 Task: Create a rule when custom fields attachments is set to a date more than 1  days ago by anyone except me.
Action: Mouse moved to (713, 210)
Screenshot: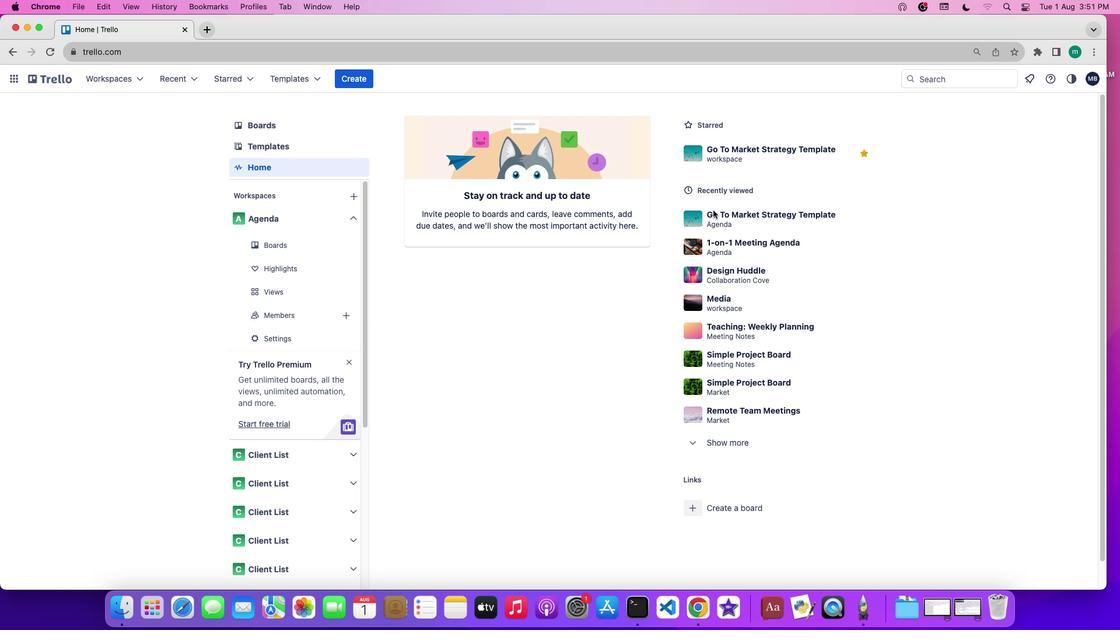 
Action: Mouse pressed left at (713, 210)
Screenshot: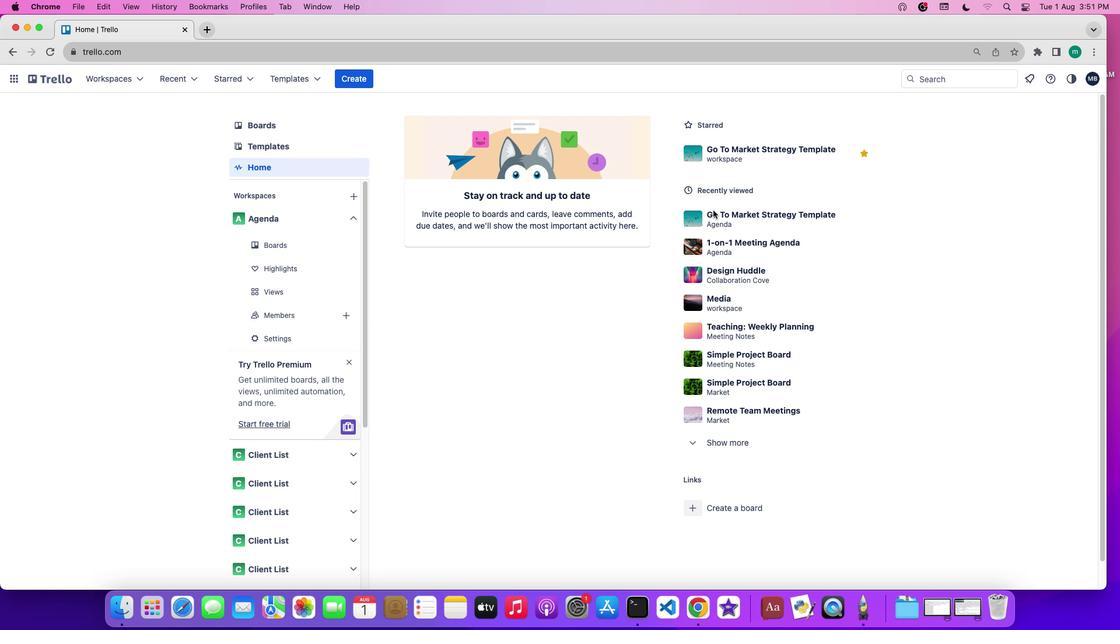 
Action: Mouse pressed left at (713, 210)
Screenshot: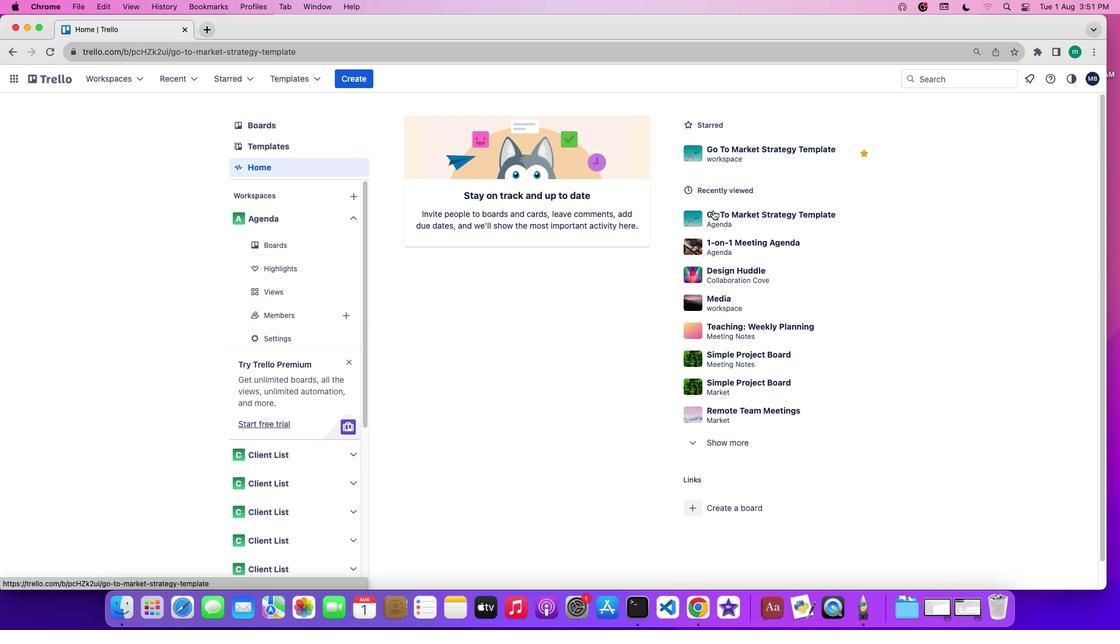 
Action: Mouse moved to (1021, 254)
Screenshot: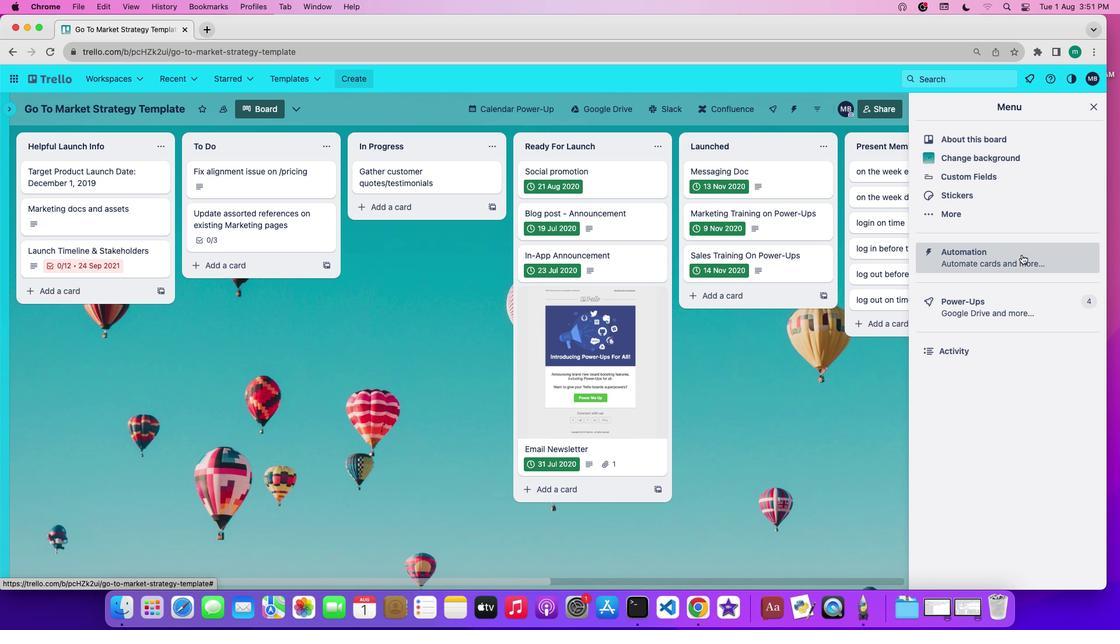 
Action: Mouse pressed left at (1021, 254)
Screenshot: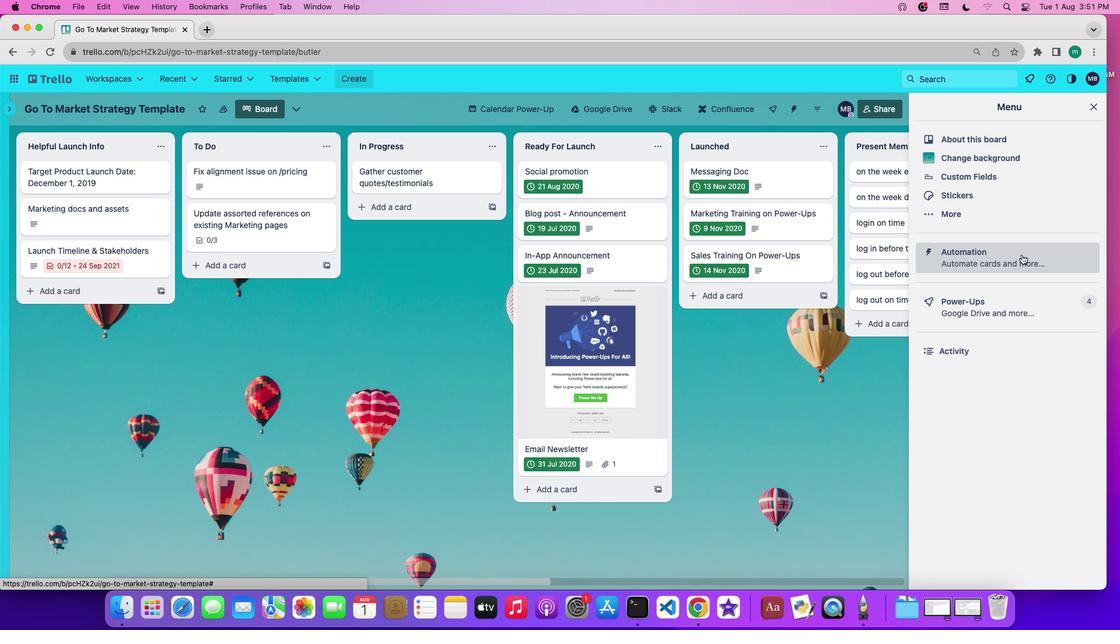 
Action: Mouse moved to (73, 212)
Screenshot: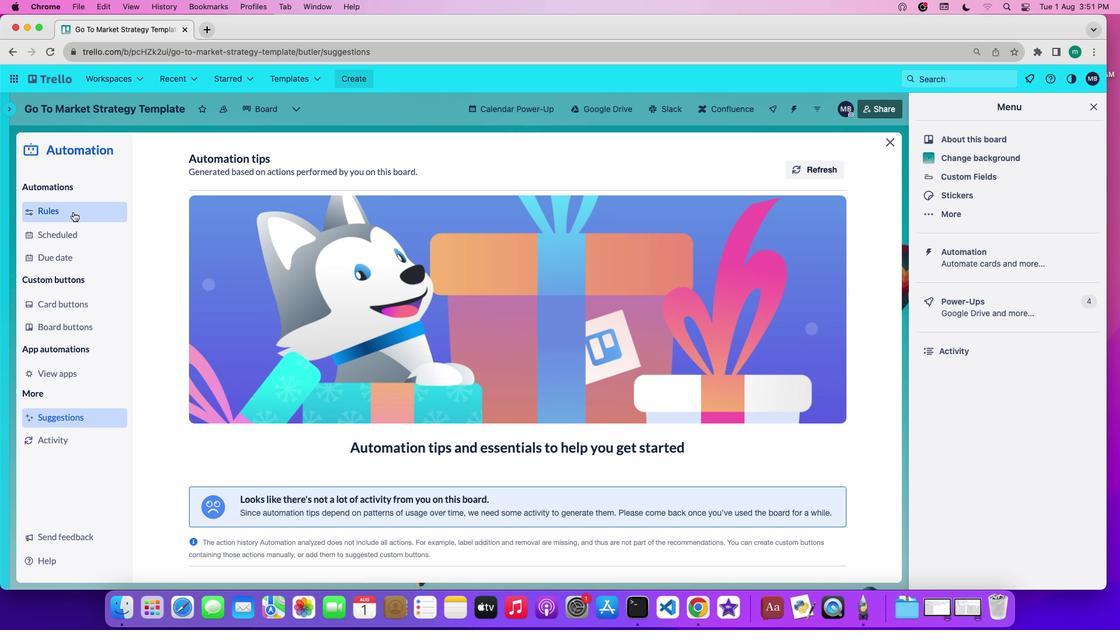 
Action: Mouse pressed left at (73, 212)
Screenshot: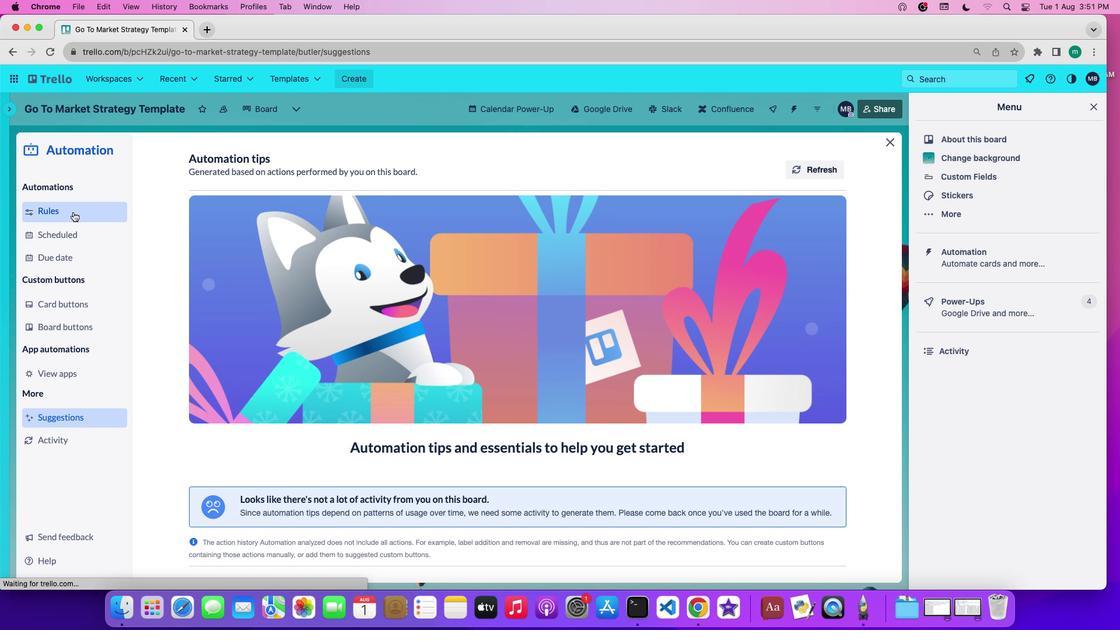 
Action: Mouse moved to (263, 417)
Screenshot: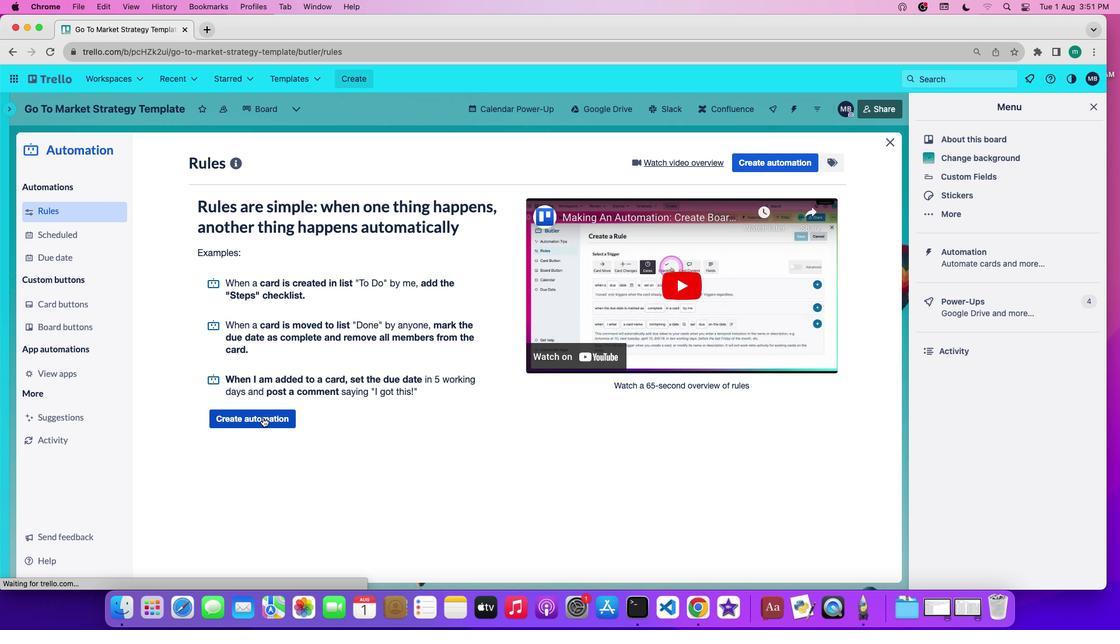 
Action: Mouse pressed left at (263, 417)
Screenshot: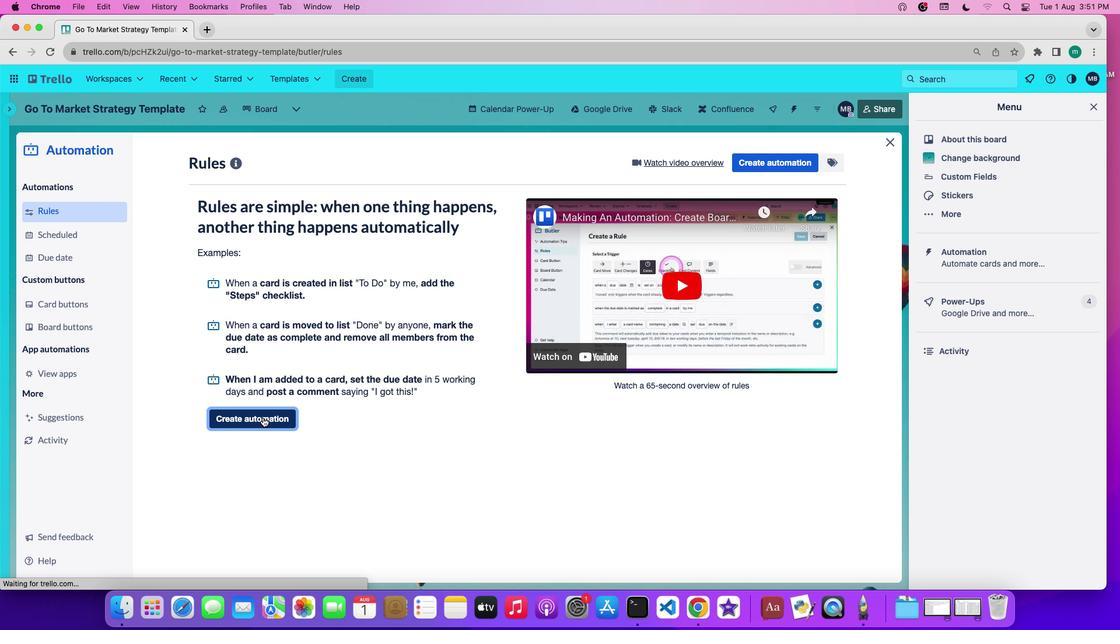 
Action: Mouse moved to (509, 277)
Screenshot: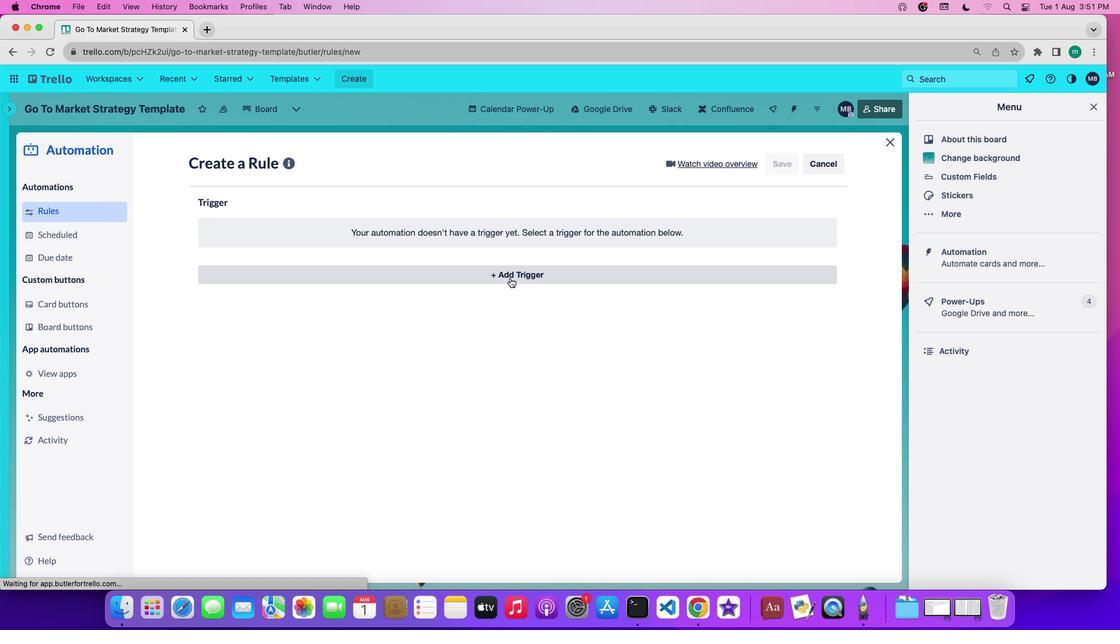 
Action: Mouse pressed left at (509, 277)
Screenshot: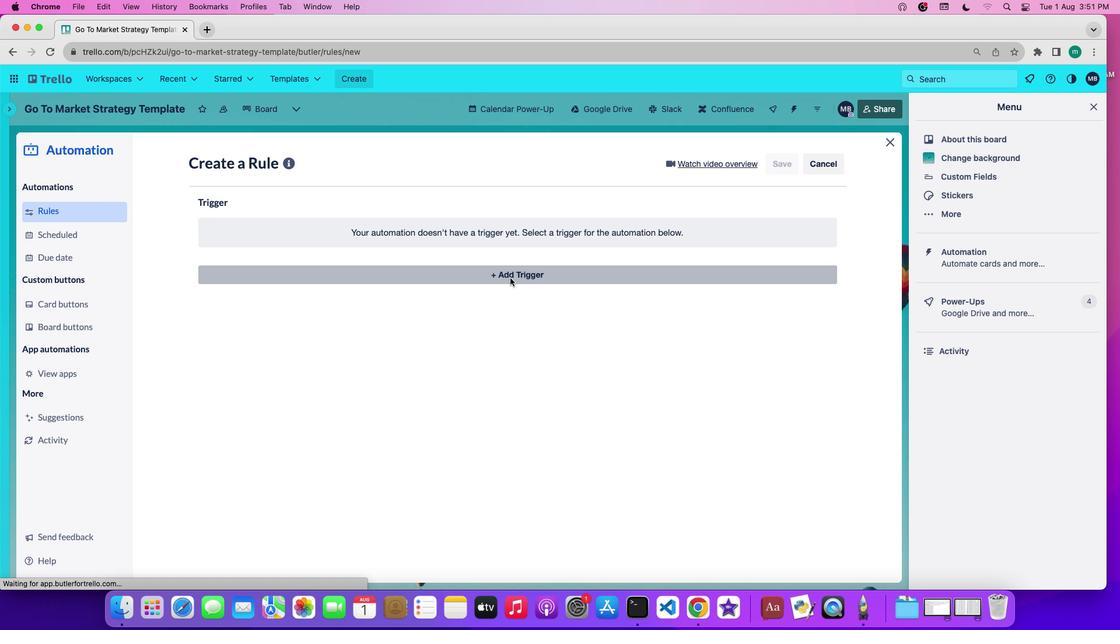 
Action: Mouse moved to (484, 314)
Screenshot: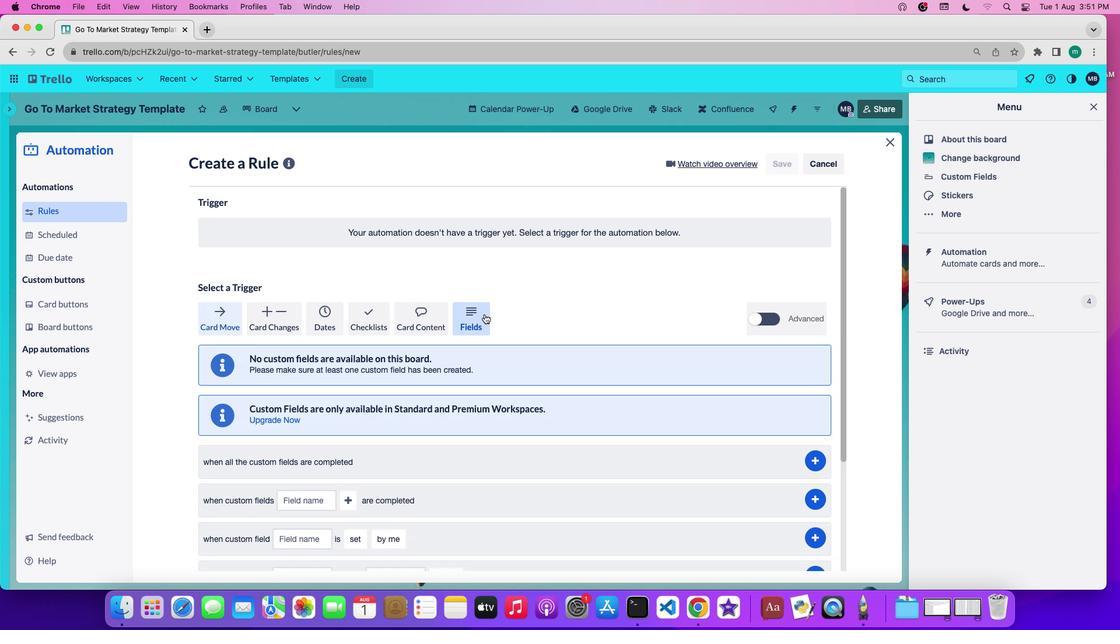 
Action: Mouse pressed left at (484, 314)
Screenshot: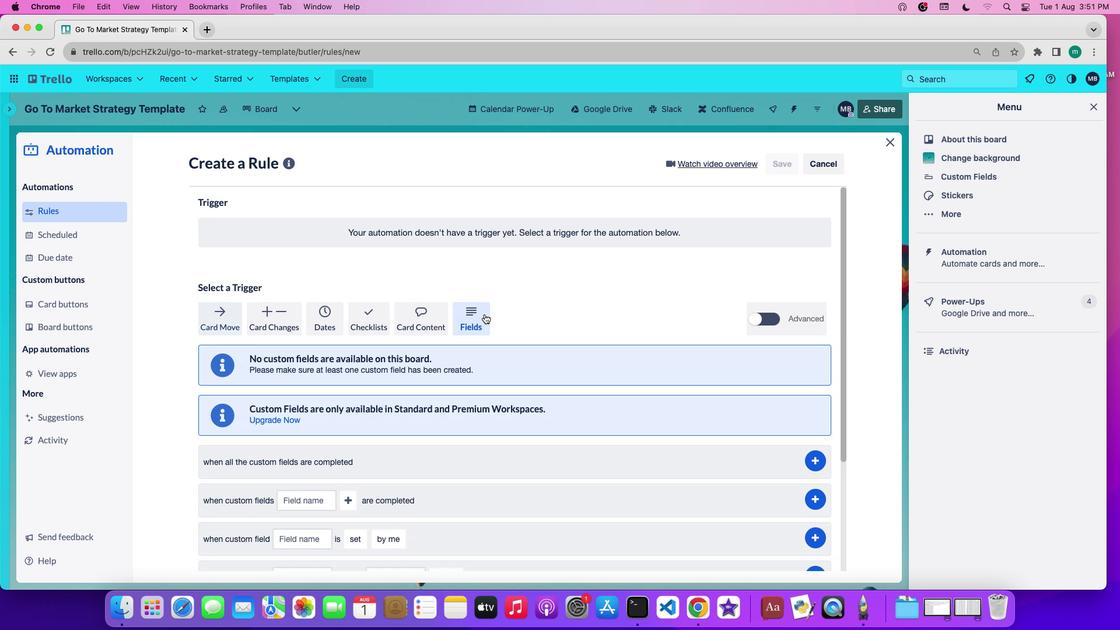 
Action: Mouse moved to (515, 392)
Screenshot: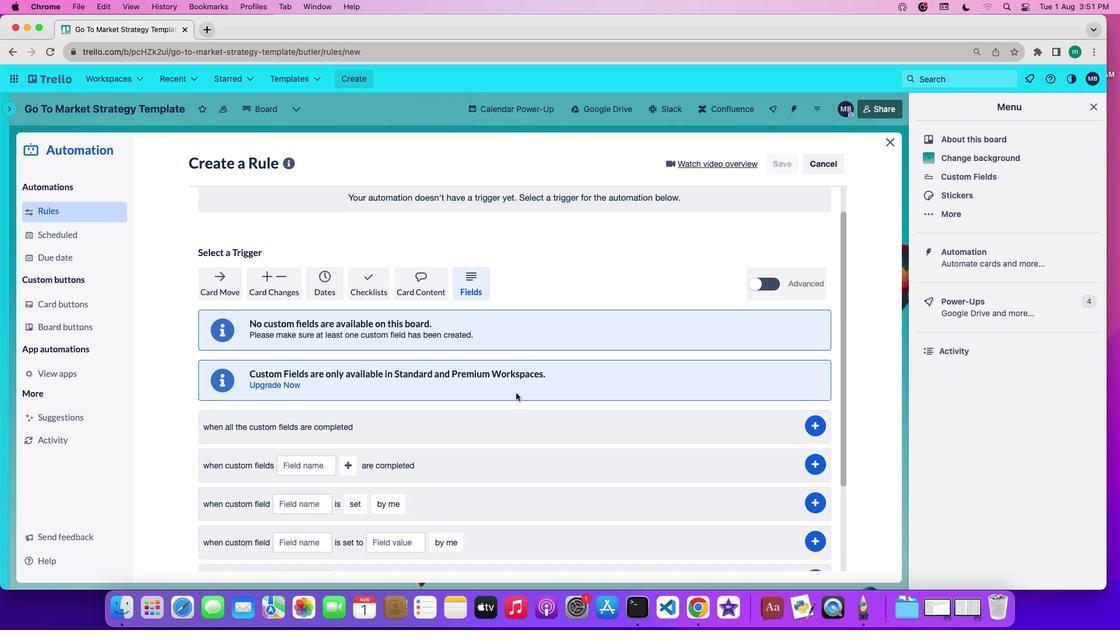 
Action: Mouse scrolled (515, 392) with delta (0, 0)
Screenshot: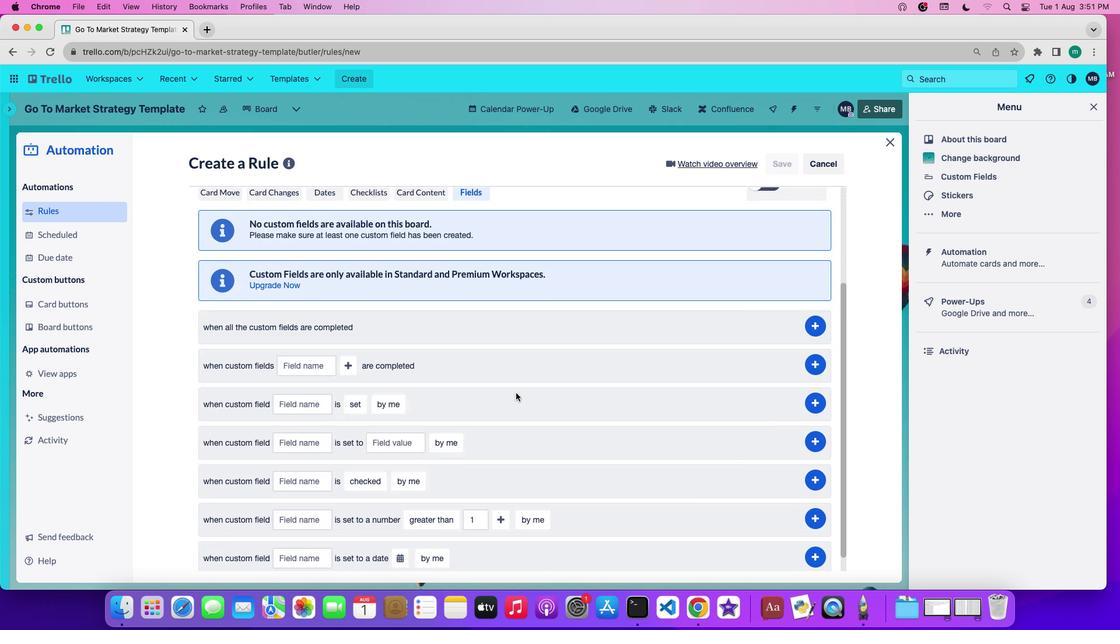 
Action: Mouse scrolled (515, 392) with delta (0, 0)
Screenshot: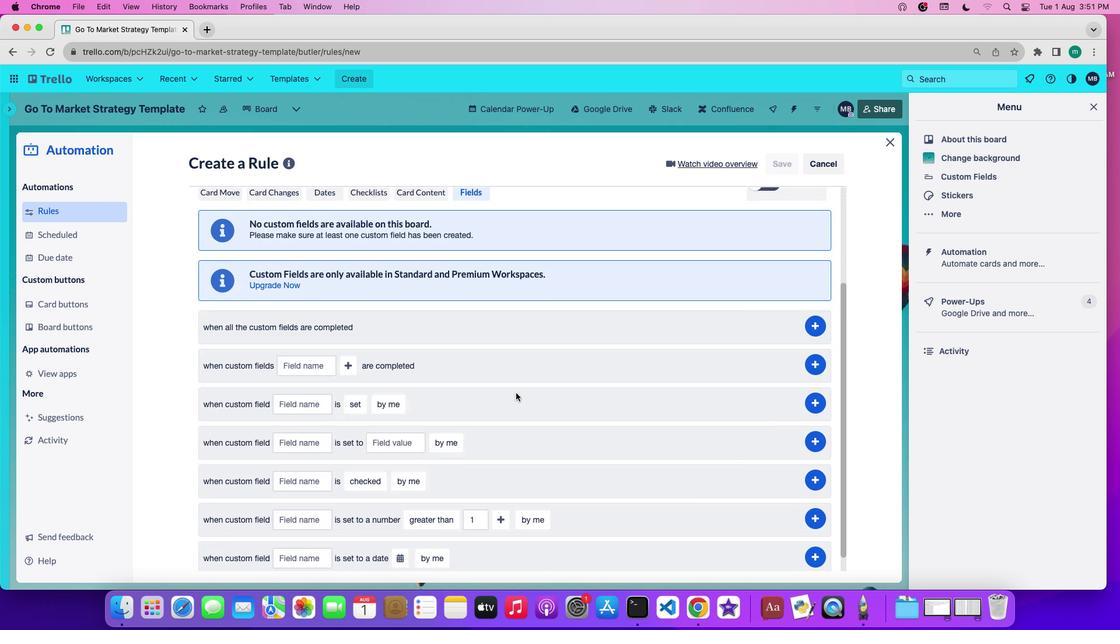 
Action: Mouse scrolled (515, 392) with delta (0, -1)
Screenshot: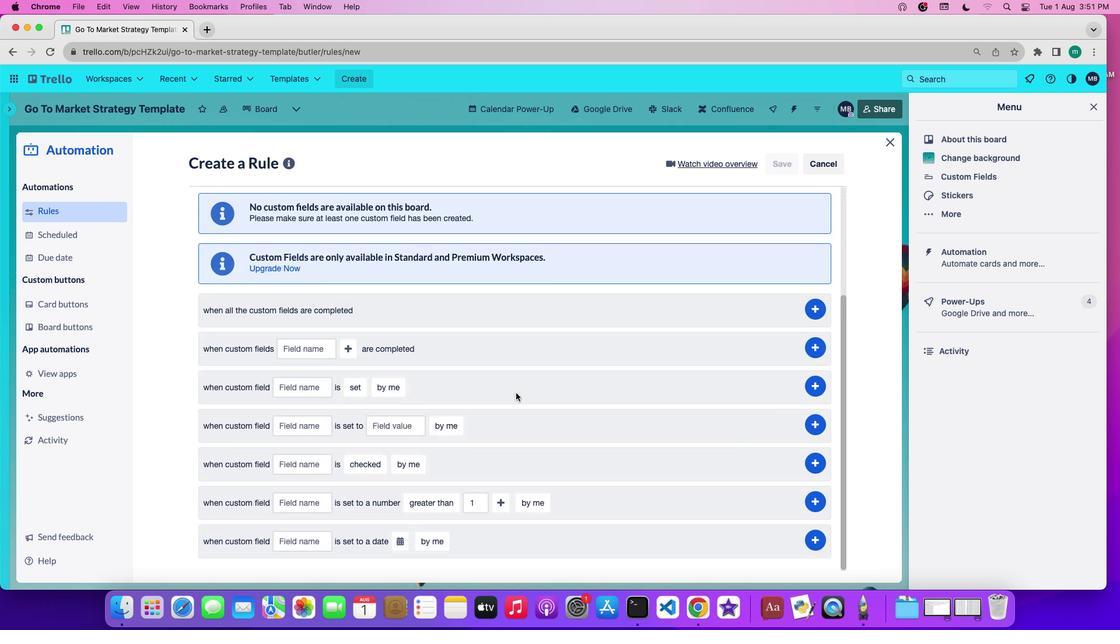
Action: Mouse scrolled (515, 392) with delta (0, -2)
Screenshot: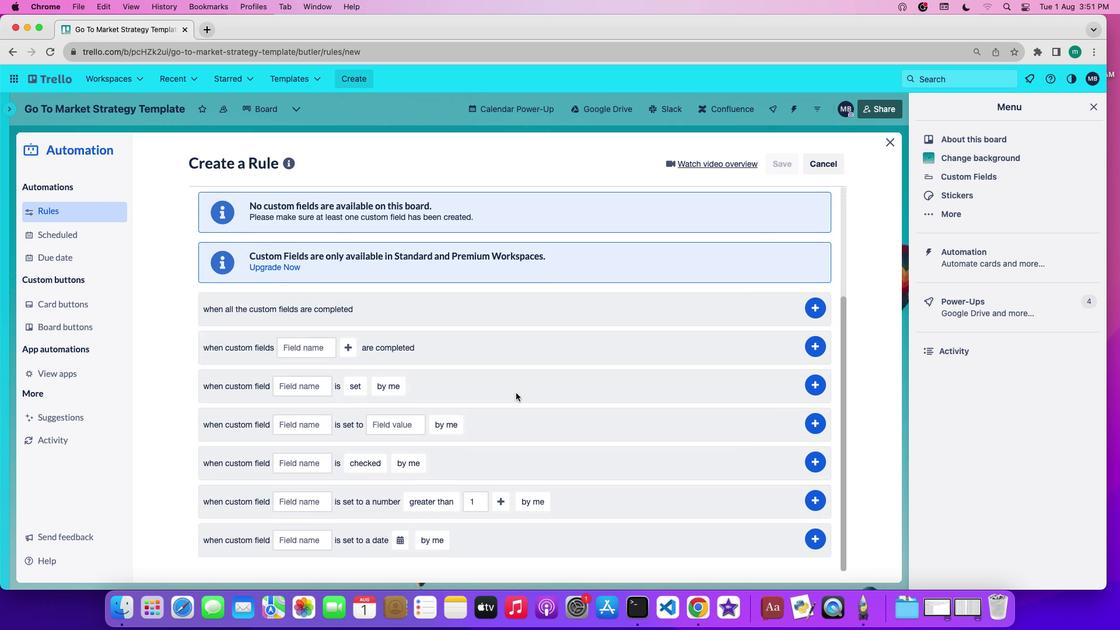 
Action: Mouse scrolled (515, 392) with delta (0, 0)
Screenshot: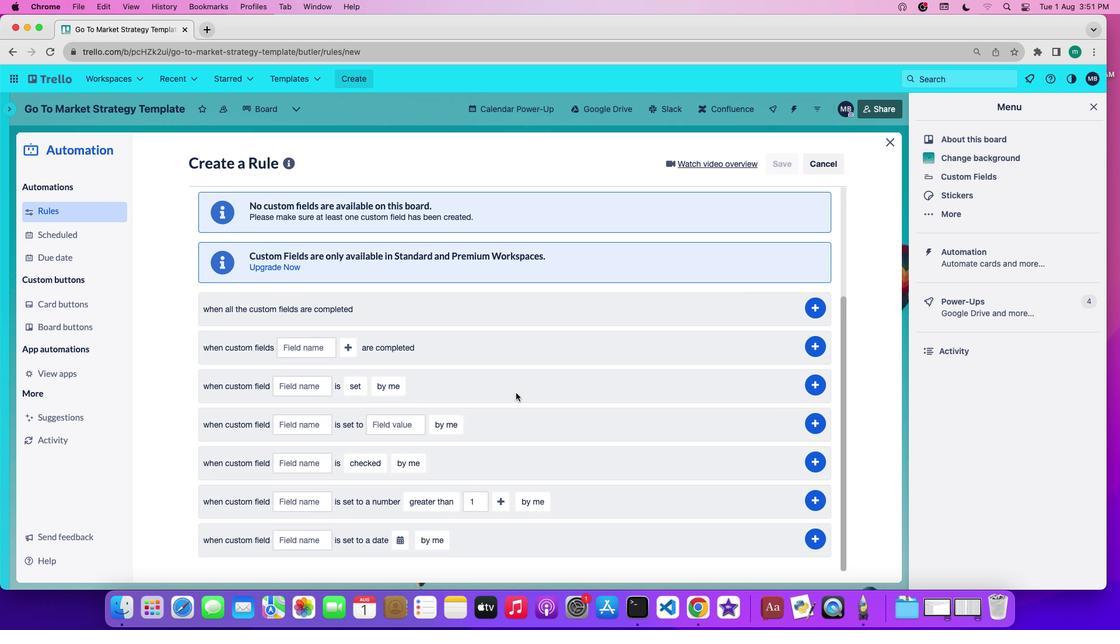 
Action: Mouse scrolled (515, 392) with delta (0, 0)
Screenshot: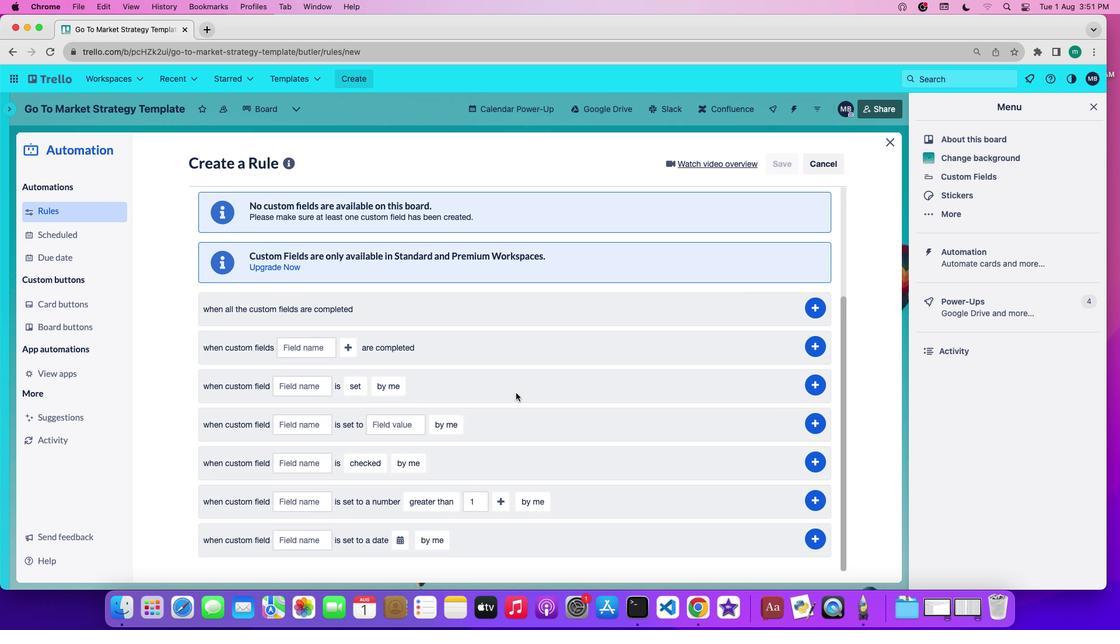 
Action: Mouse scrolled (515, 392) with delta (0, -1)
Screenshot: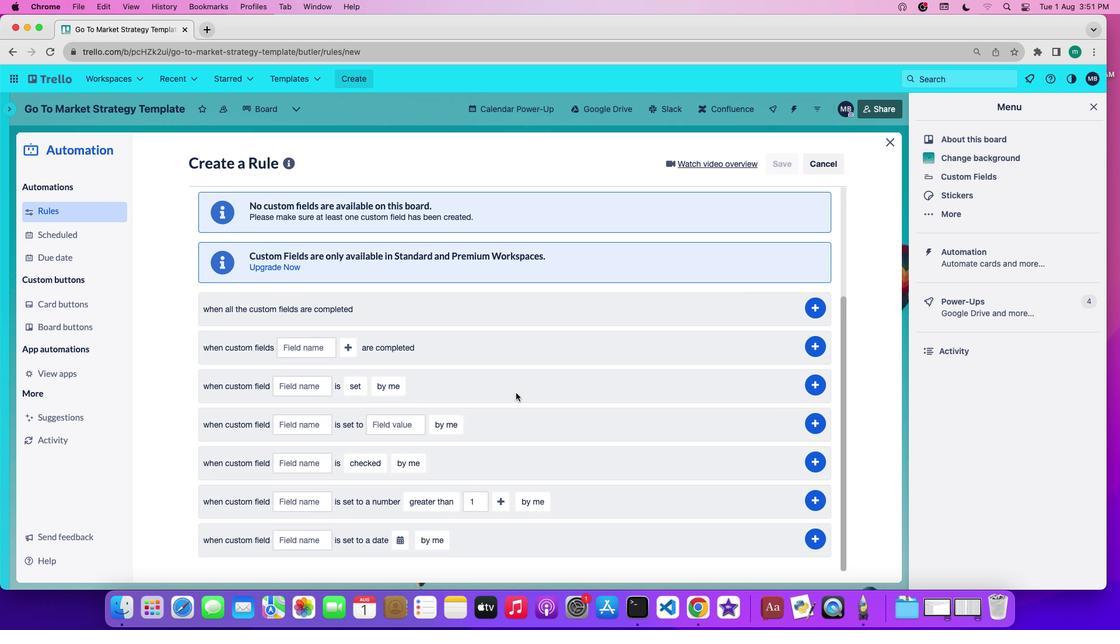 
Action: Mouse scrolled (515, 392) with delta (0, -2)
Screenshot: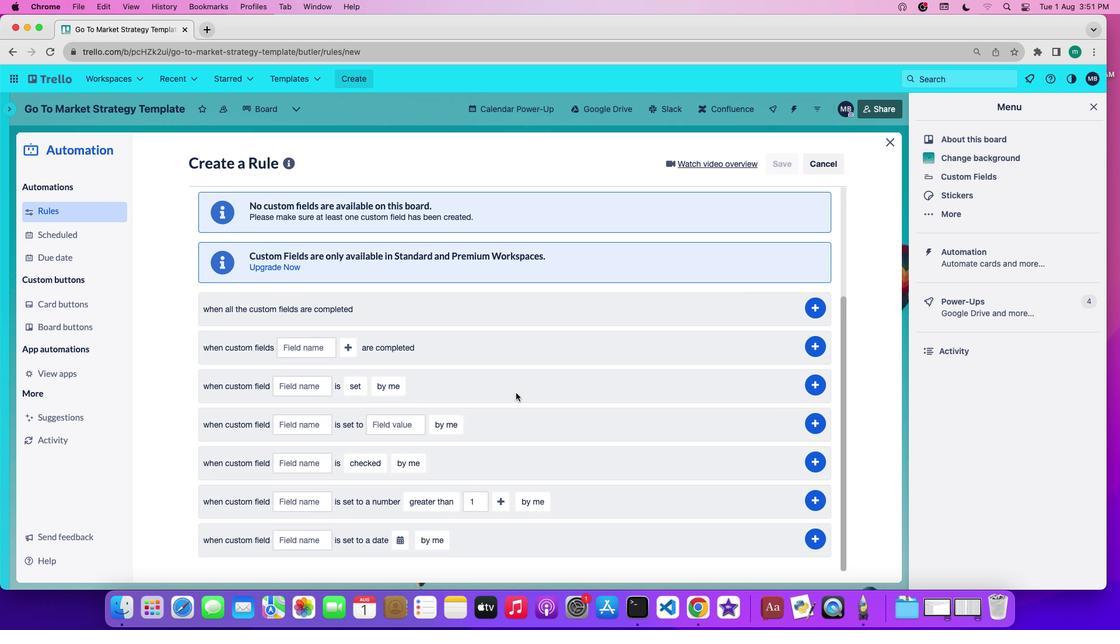 
Action: Mouse scrolled (515, 392) with delta (0, 0)
Screenshot: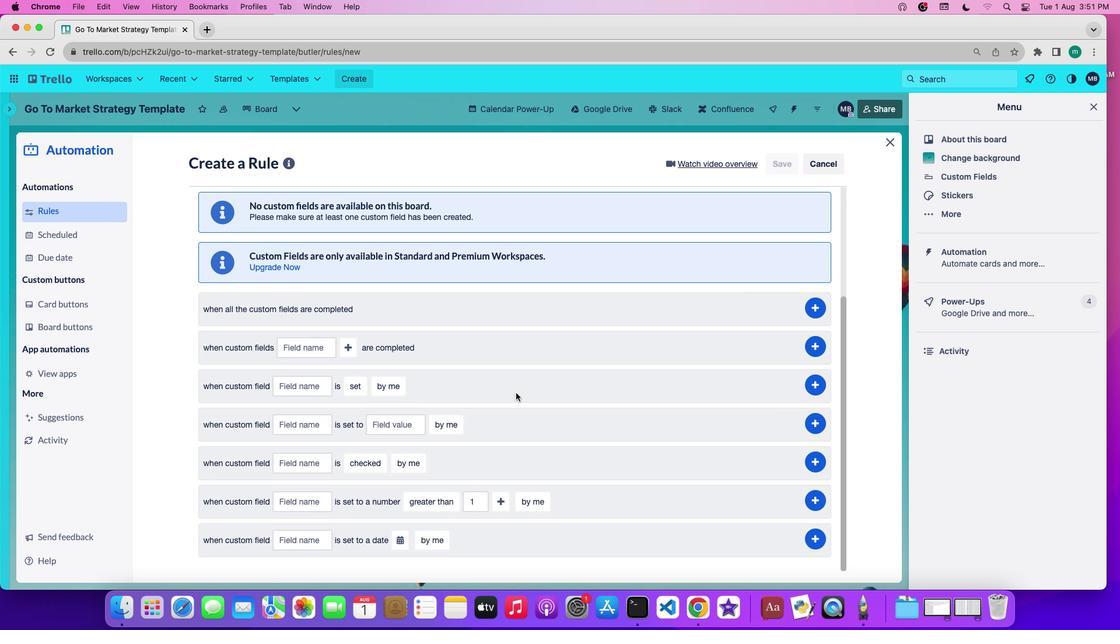 
Action: Mouse scrolled (515, 392) with delta (0, 0)
Screenshot: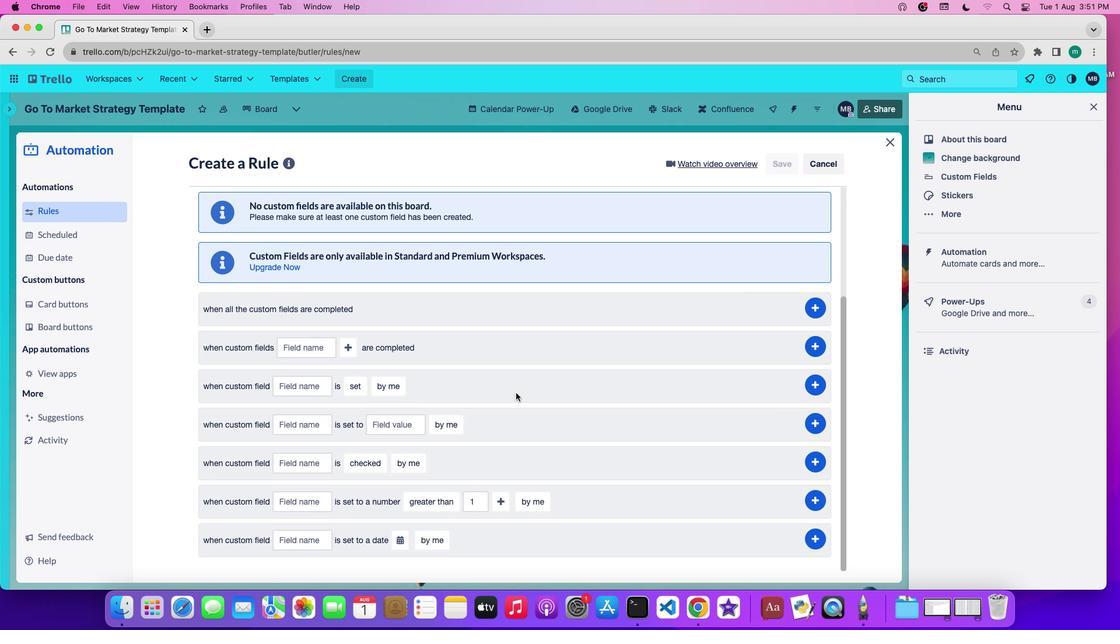 
Action: Mouse scrolled (515, 392) with delta (0, -1)
Screenshot: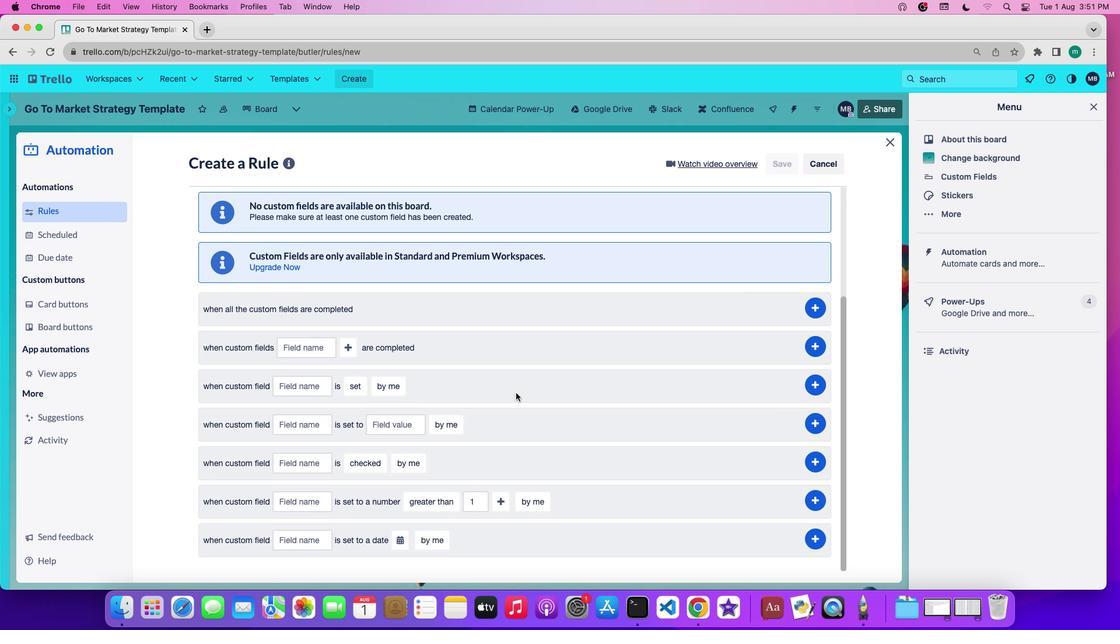 
Action: Mouse scrolled (515, 392) with delta (0, -2)
Screenshot: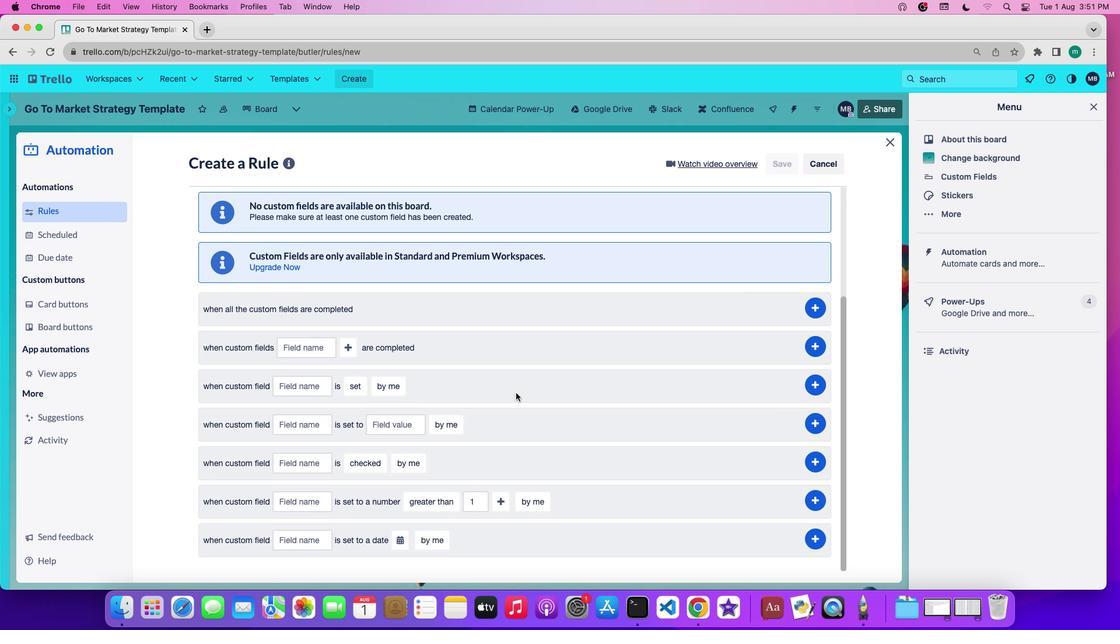 
Action: Mouse moved to (310, 534)
Screenshot: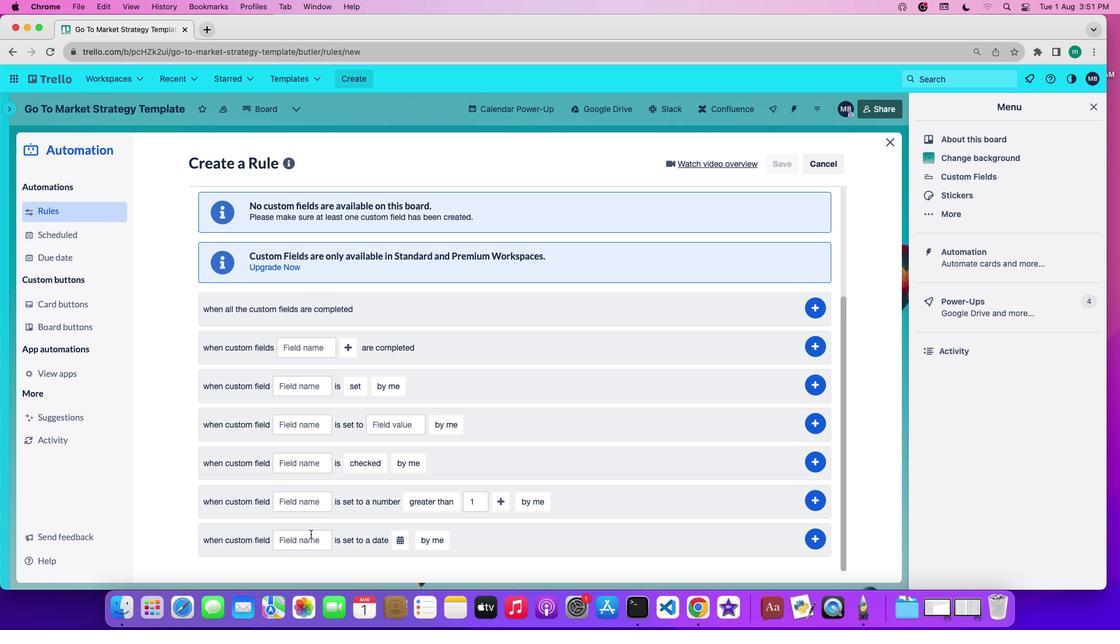 
Action: Mouse pressed left at (310, 534)
Screenshot: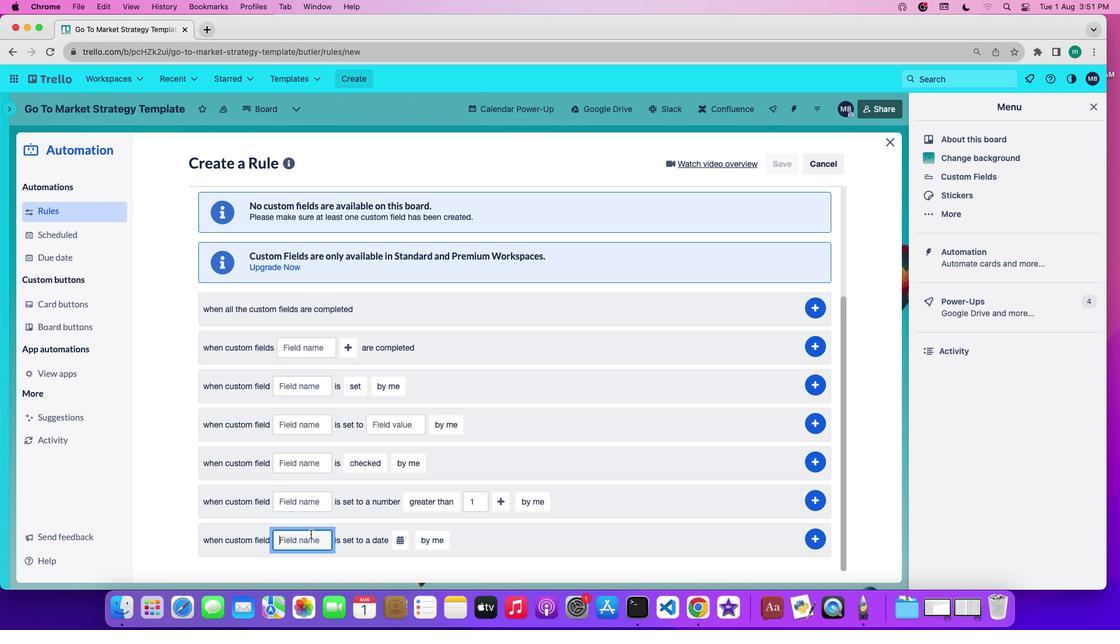 
Action: Mouse moved to (306, 548)
Screenshot: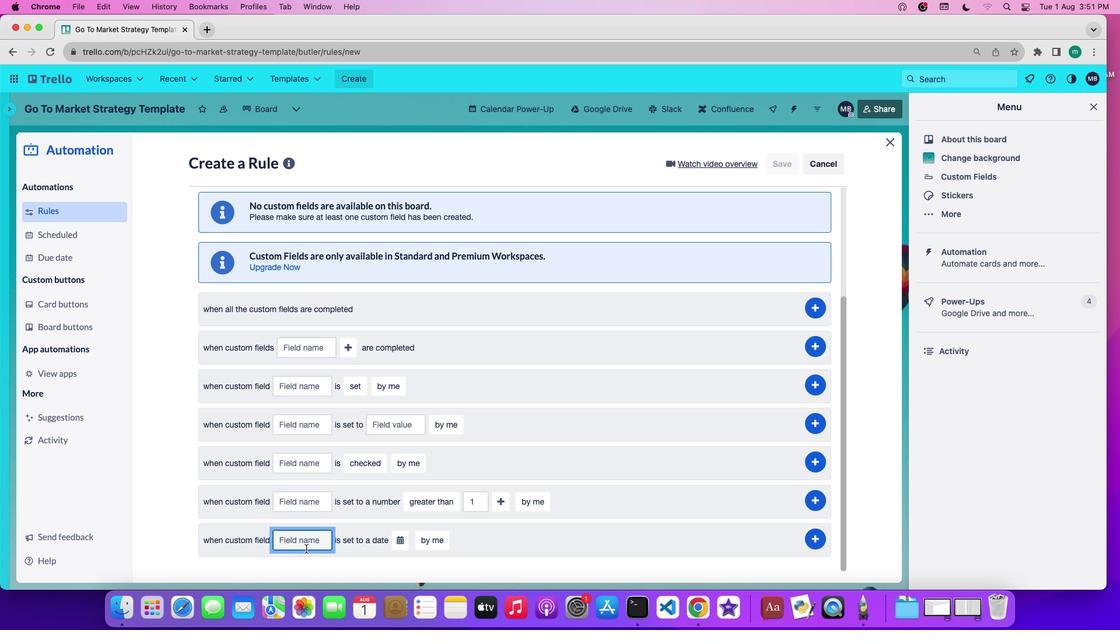 
Action: Key pressed 'a''t''t''a''c''h''m''e''n''t''s'
Screenshot: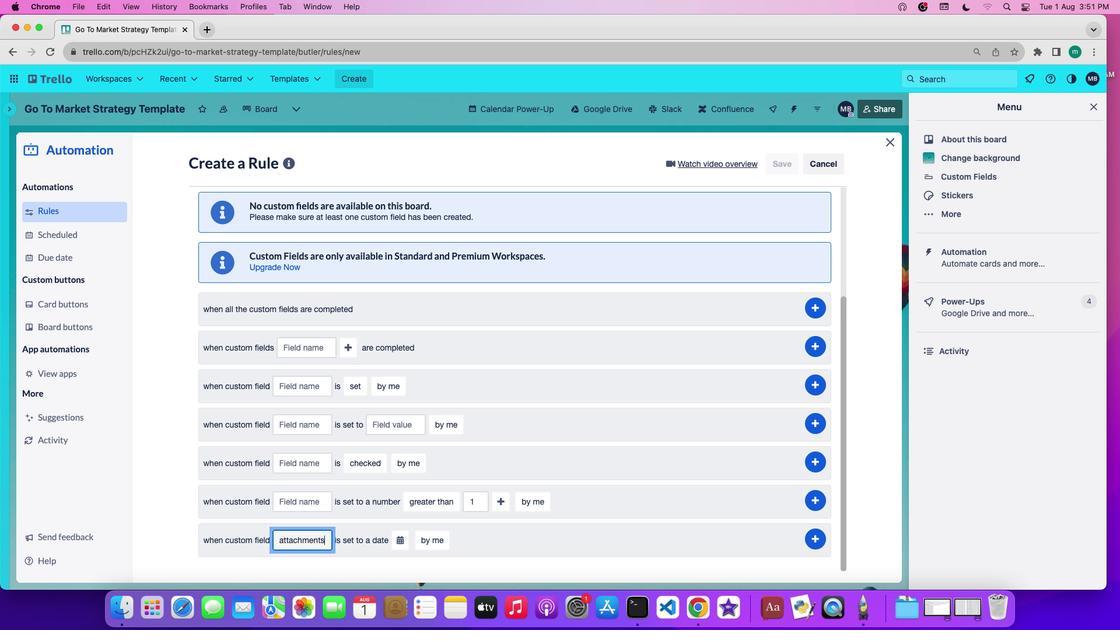 
Action: Mouse moved to (402, 540)
Screenshot: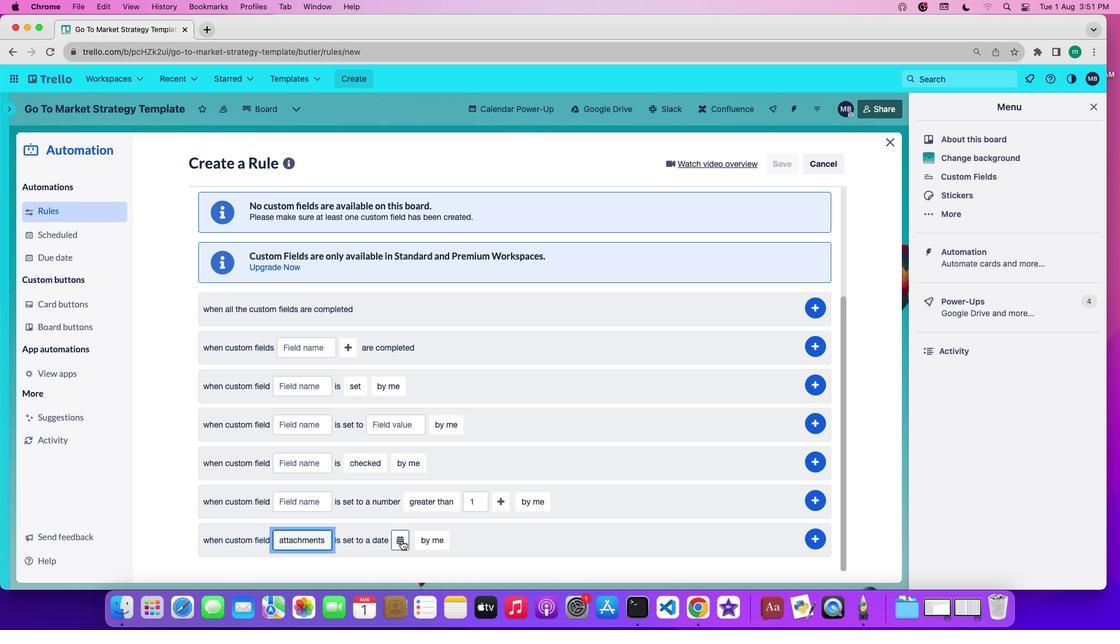 
Action: Mouse pressed left at (402, 540)
Screenshot: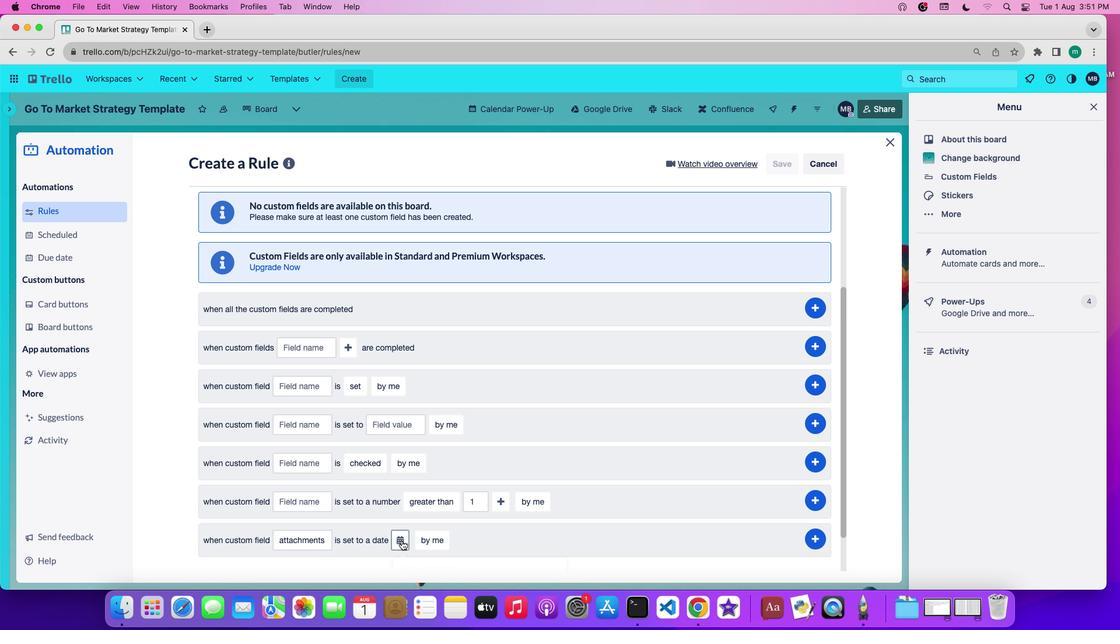 
Action: Mouse moved to (403, 540)
Screenshot: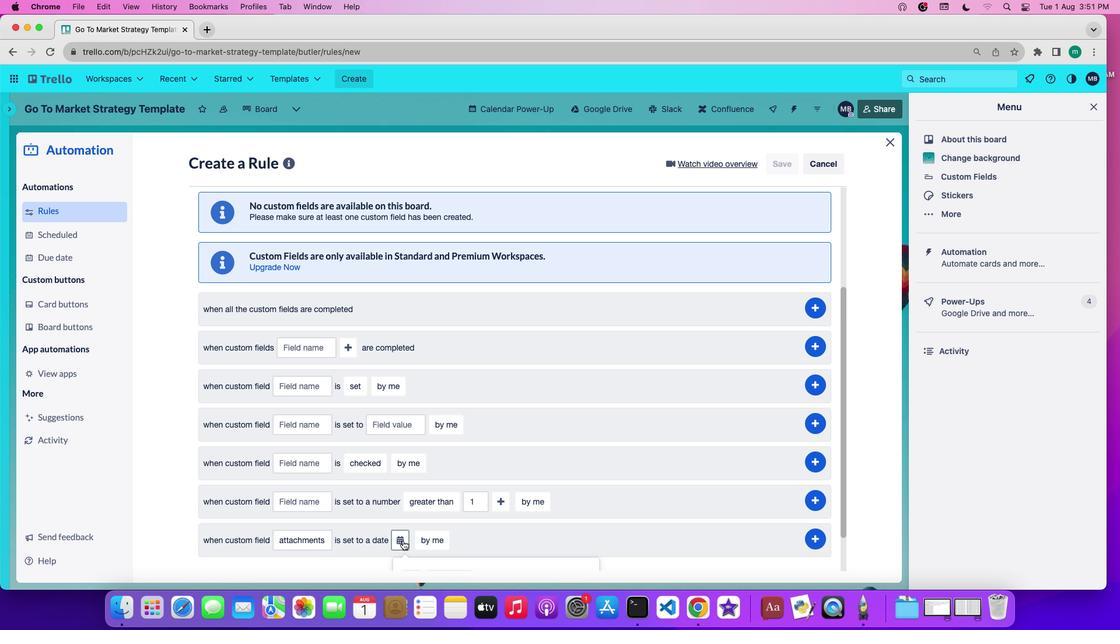 
Action: Mouse pressed left at (403, 540)
Screenshot: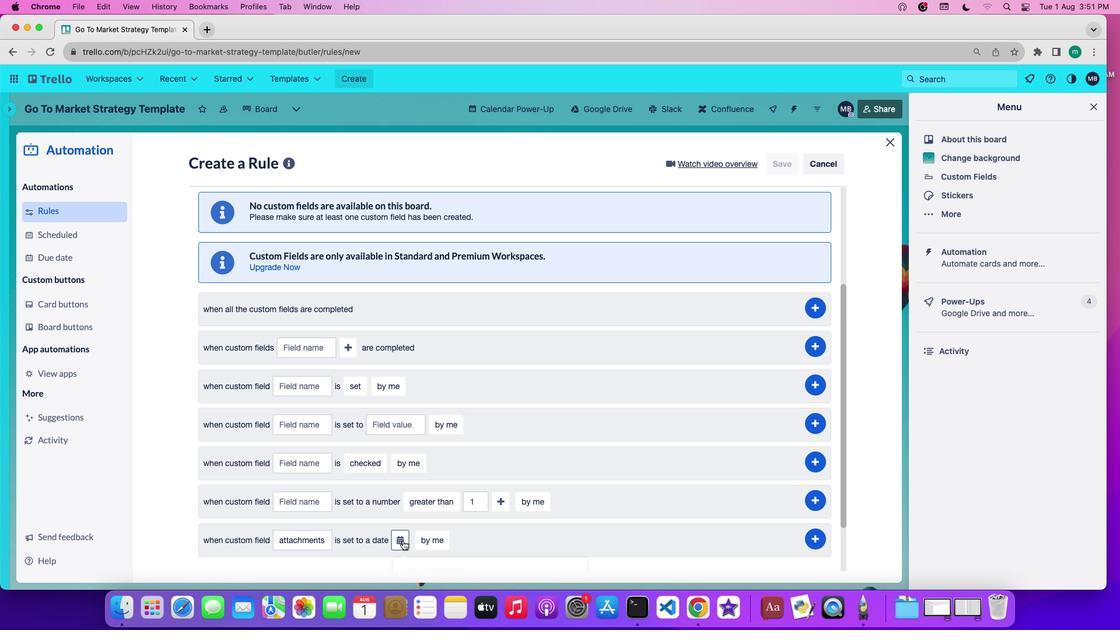 
Action: Mouse moved to (400, 536)
Screenshot: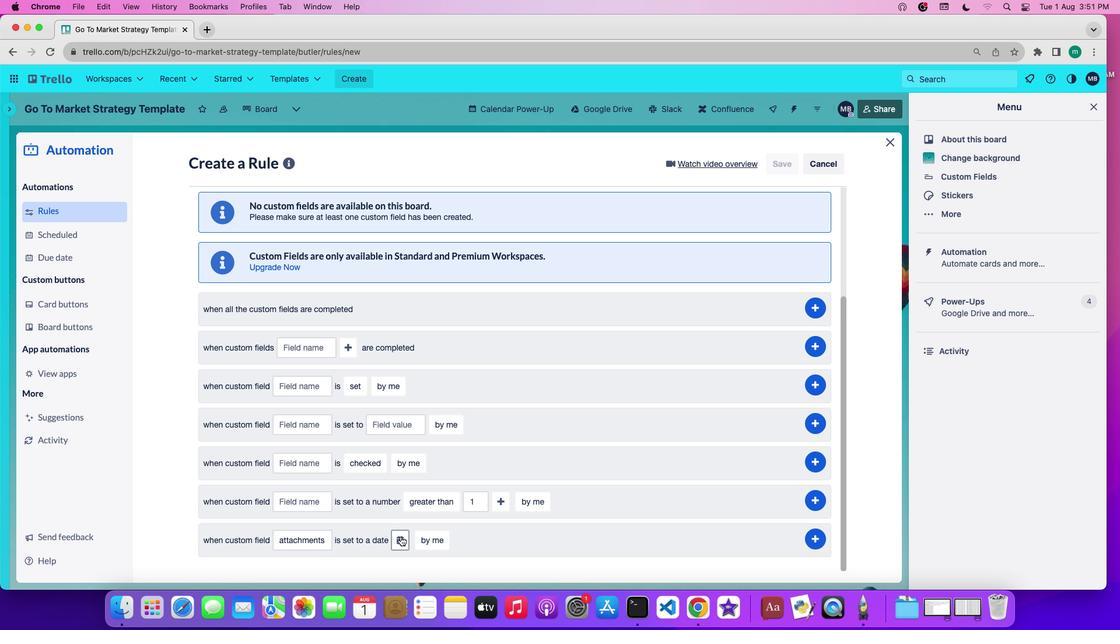 
Action: Mouse pressed left at (400, 536)
Screenshot: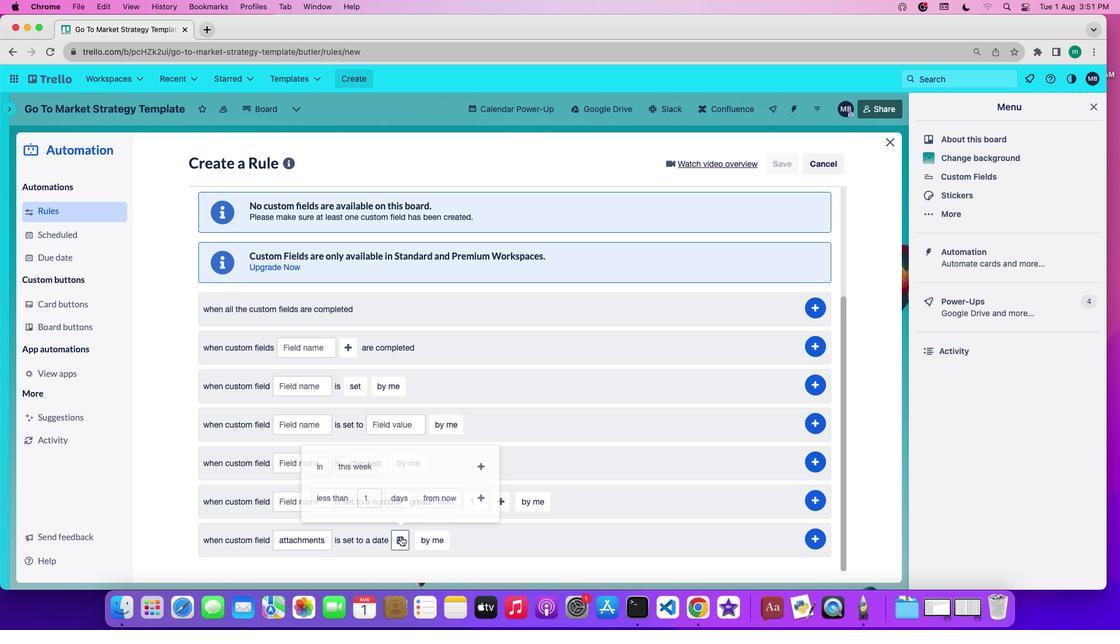 
Action: Mouse moved to (313, 491)
Screenshot: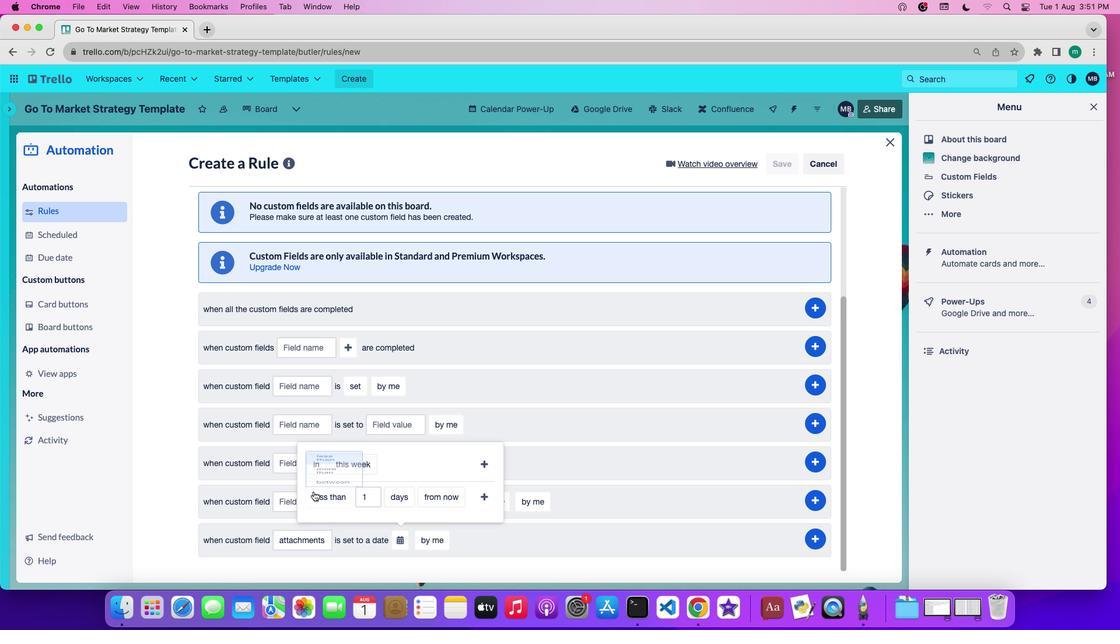 
Action: Mouse pressed left at (313, 491)
Screenshot: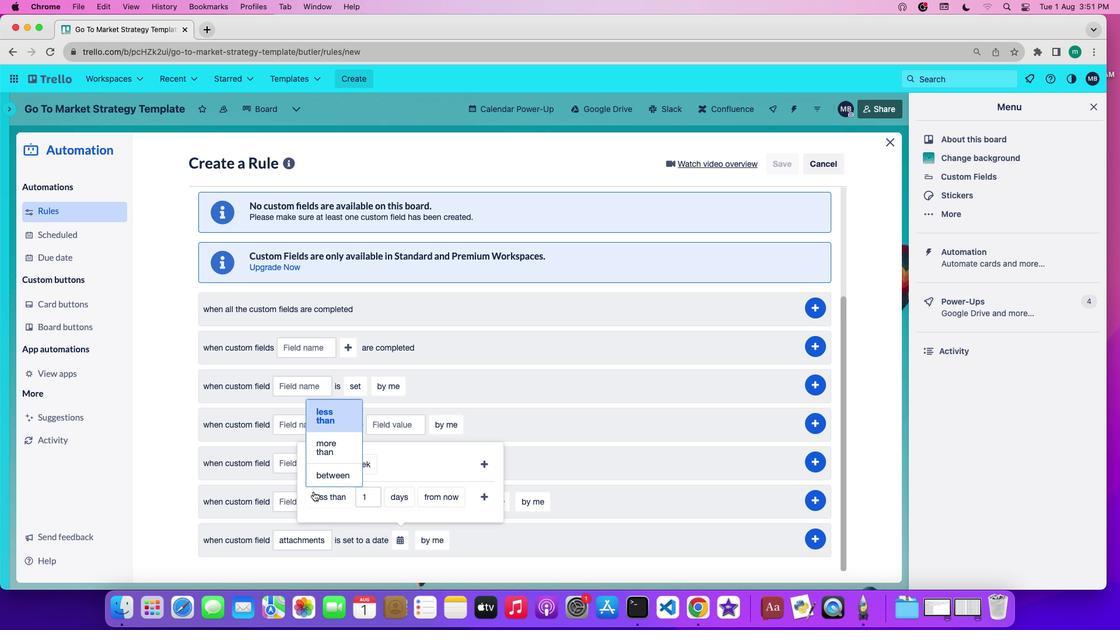 
Action: Mouse moved to (330, 448)
Screenshot: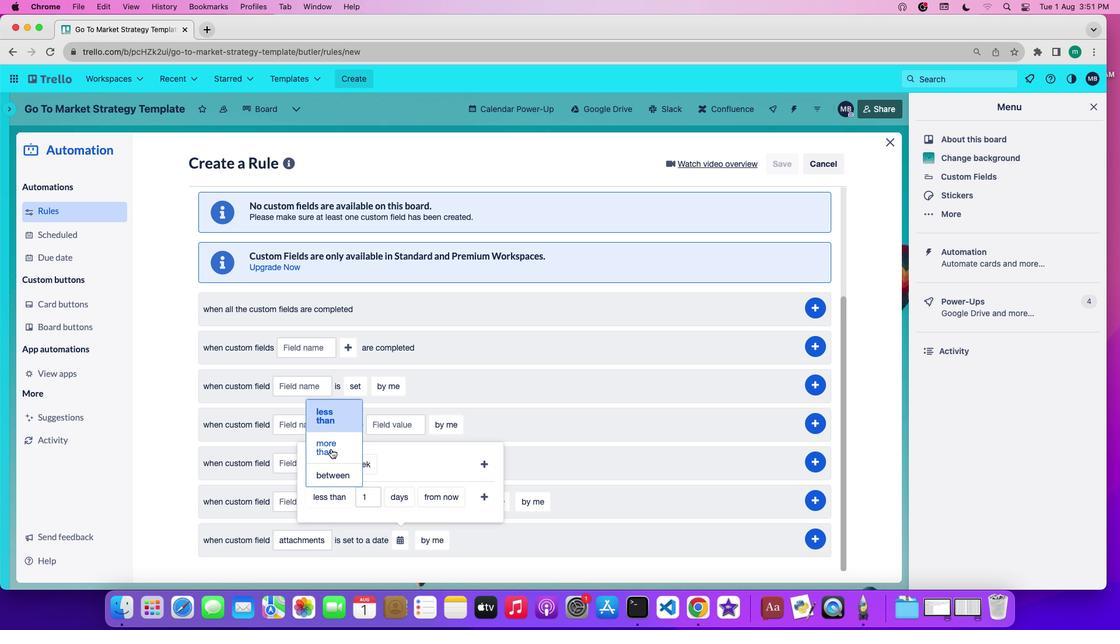 
Action: Mouse pressed left at (330, 448)
Screenshot: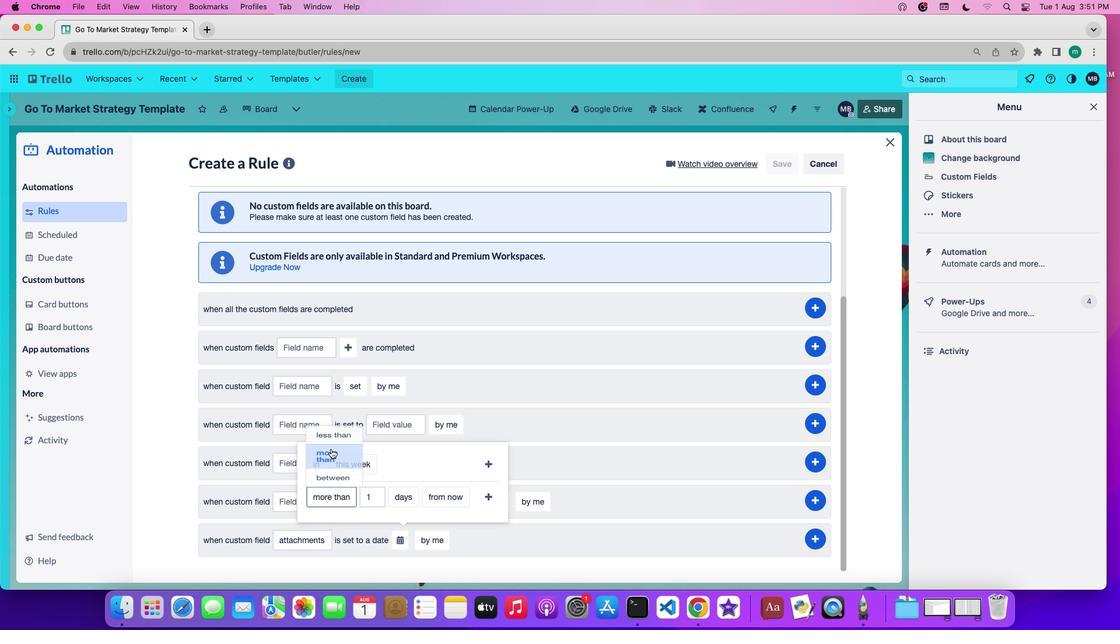 
Action: Mouse moved to (400, 497)
Screenshot: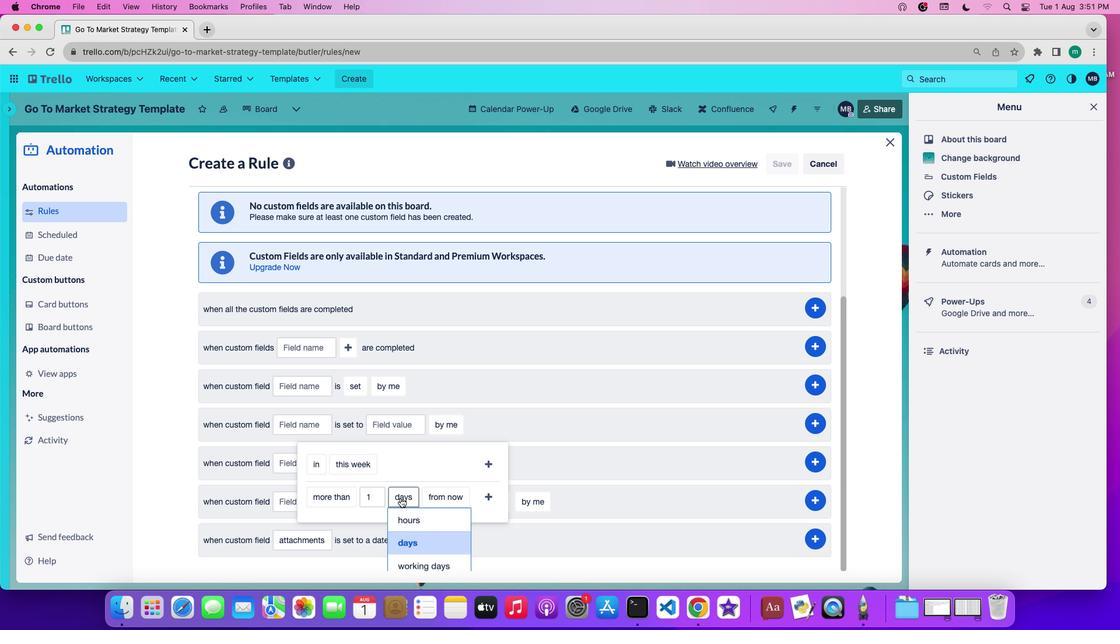 
Action: Mouse pressed left at (400, 497)
Screenshot: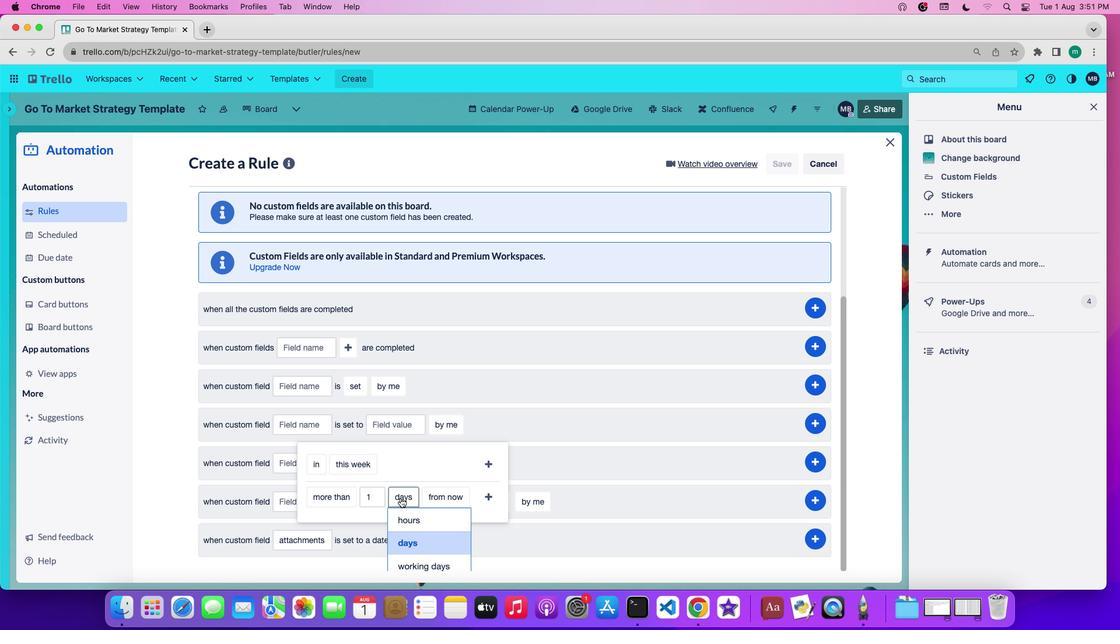 
Action: Mouse moved to (420, 540)
Screenshot: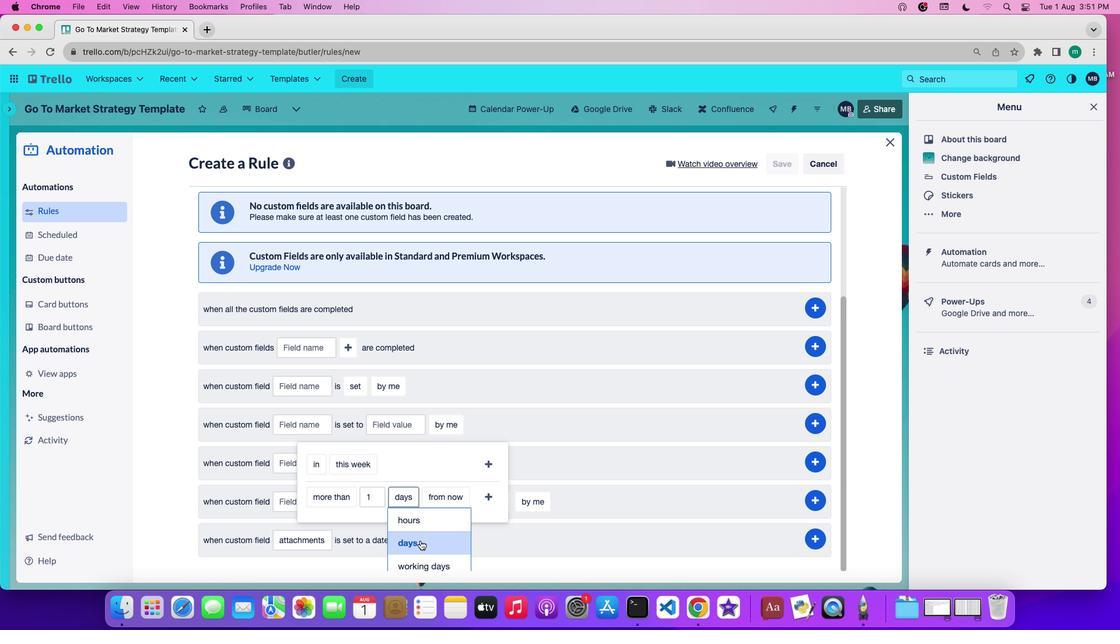 
Action: Mouse pressed left at (420, 540)
Screenshot: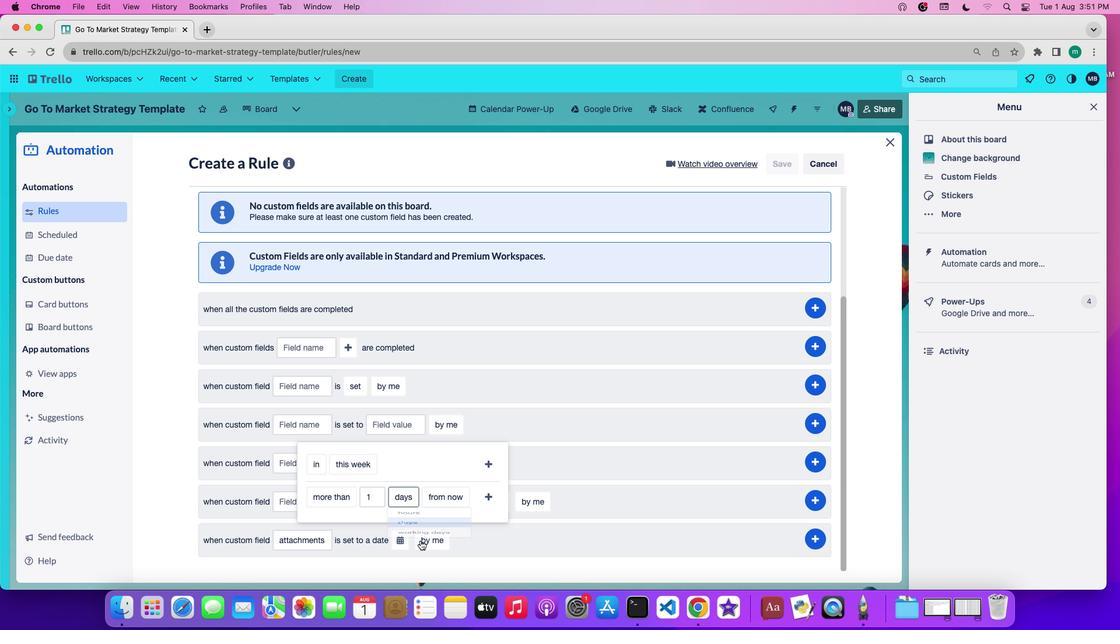 
Action: Mouse moved to (437, 500)
Screenshot: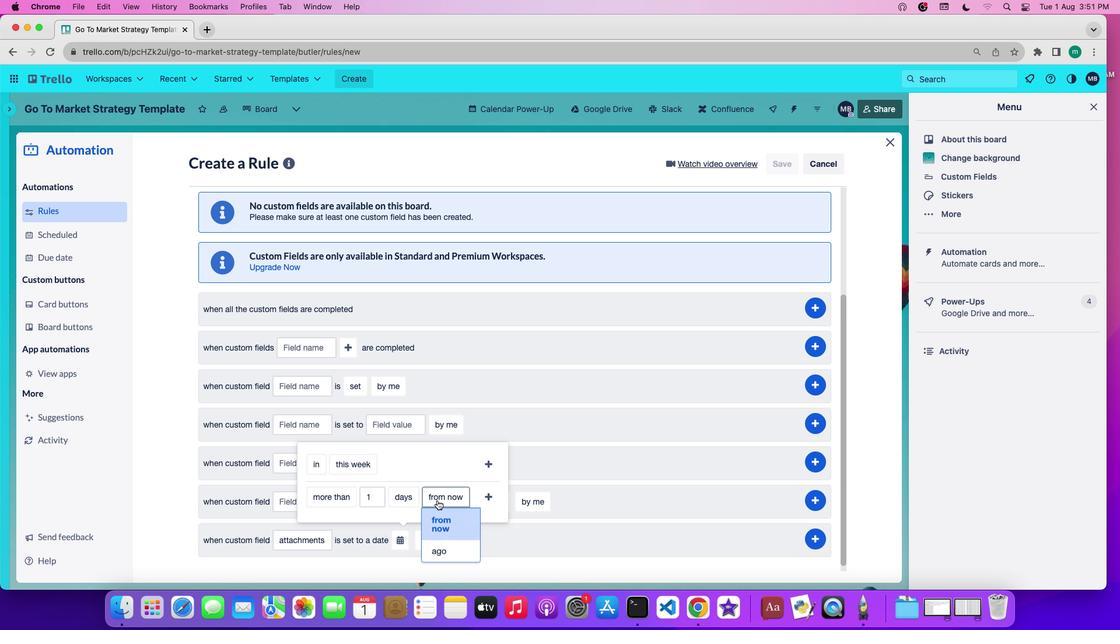 
Action: Mouse pressed left at (437, 500)
Screenshot: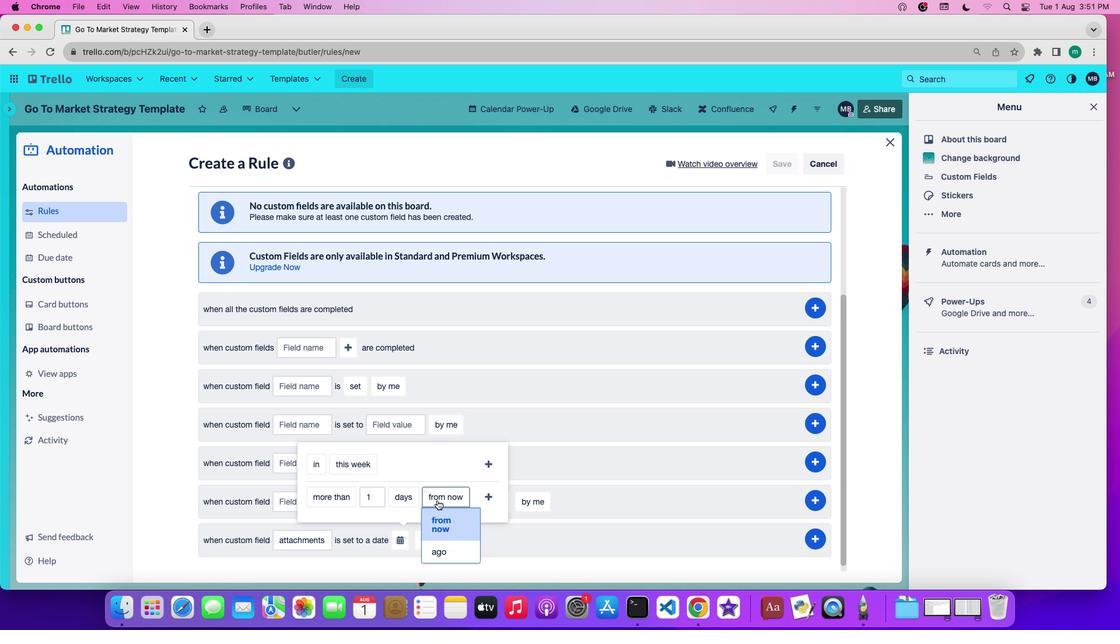 
Action: Mouse moved to (441, 547)
Screenshot: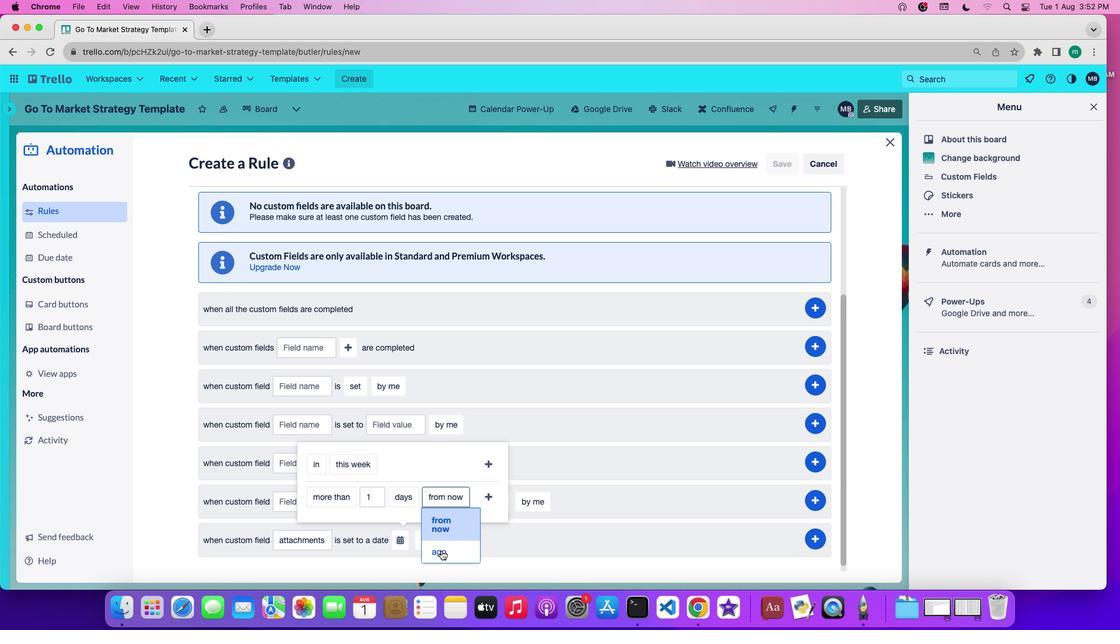 
Action: Mouse pressed left at (441, 547)
Screenshot: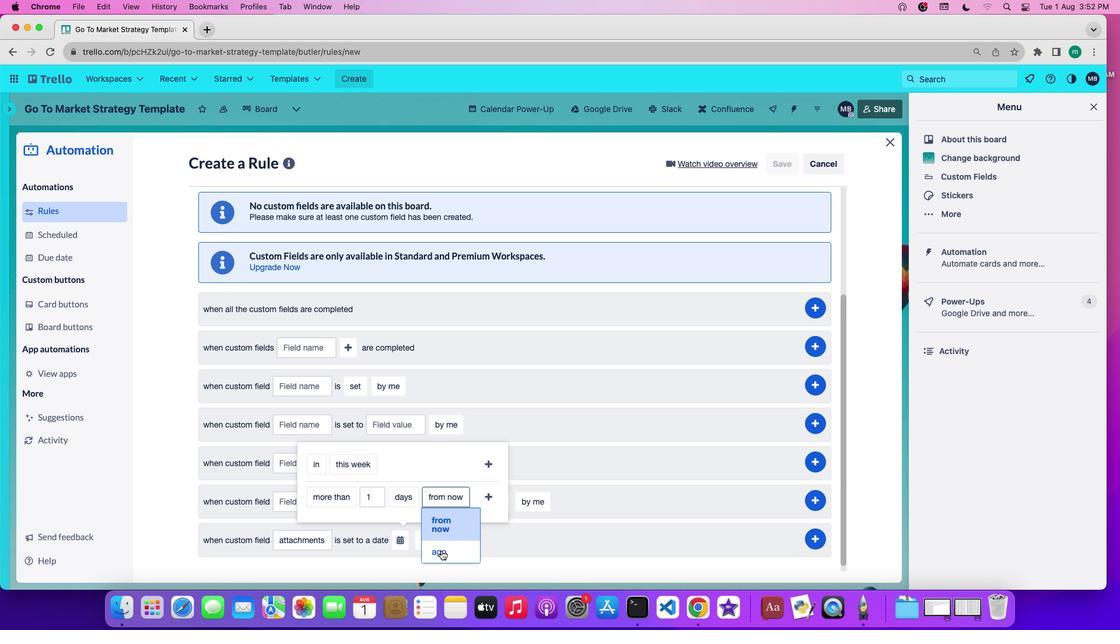 
Action: Mouse moved to (466, 497)
Screenshot: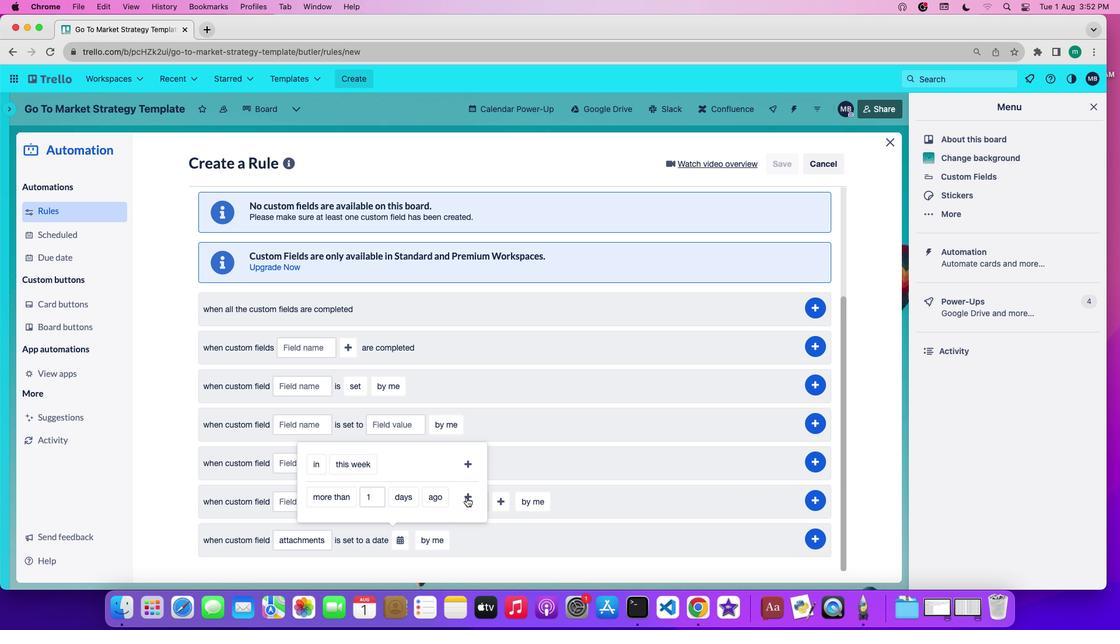 
Action: Mouse pressed left at (466, 497)
Screenshot: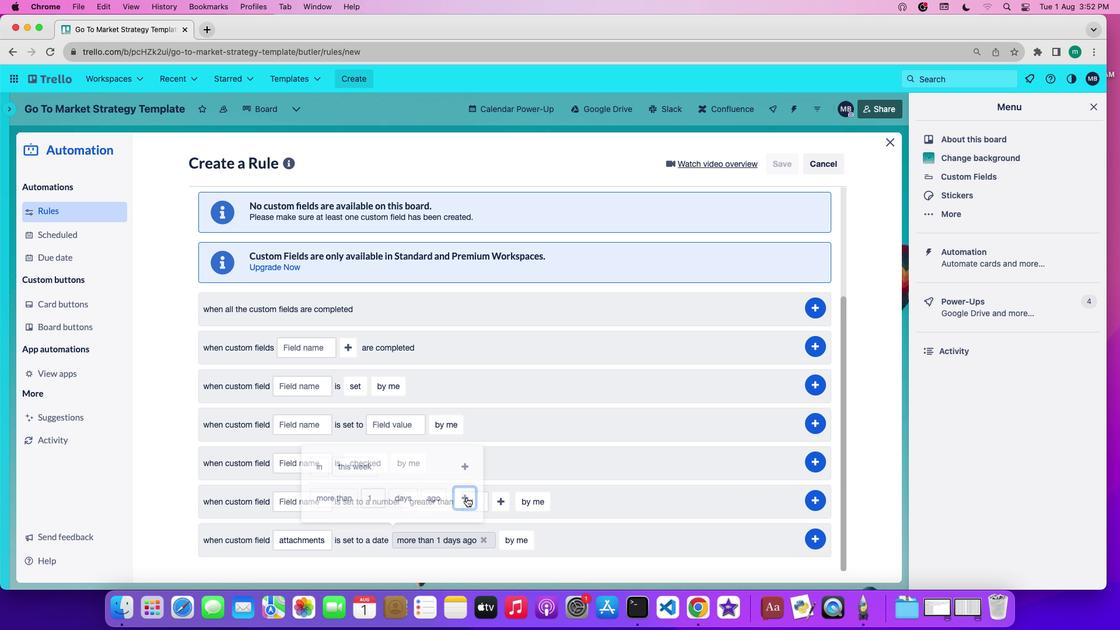 
Action: Mouse moved to (507, 539)
Screenshot: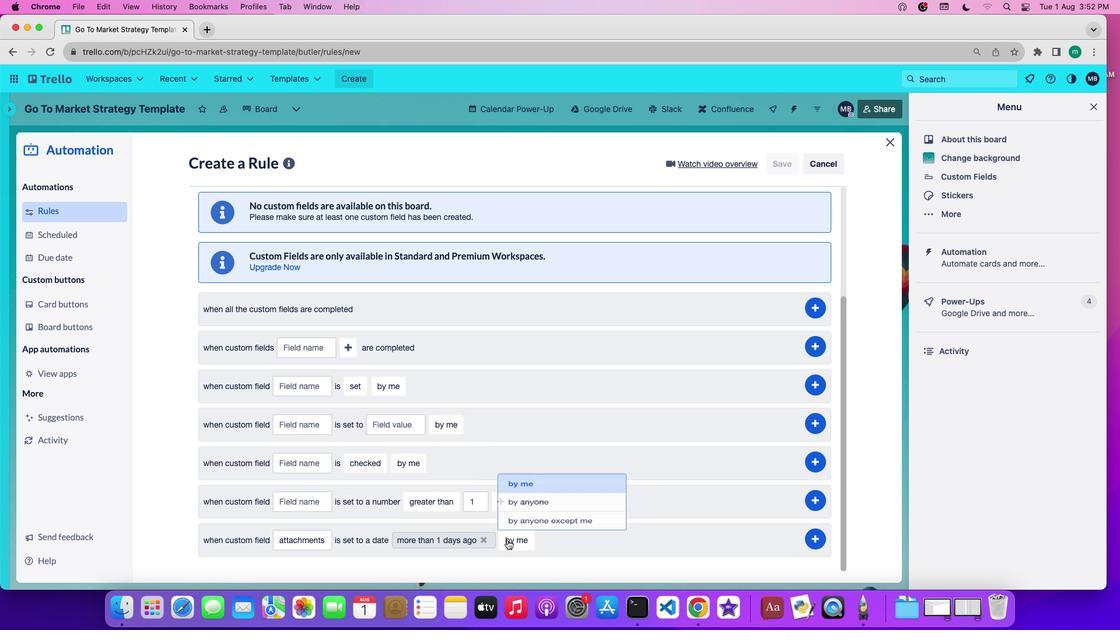 
Action: Mouse pressed left at (507, 539)
Screenshot: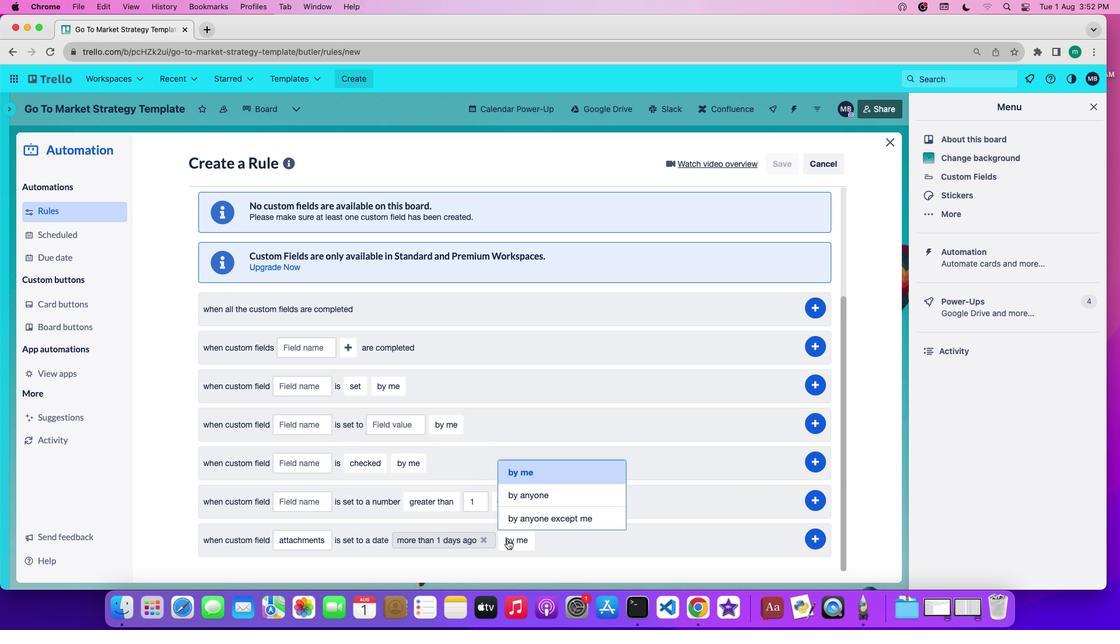 
Action: Mouse moved to (533, 519)
Screenshot: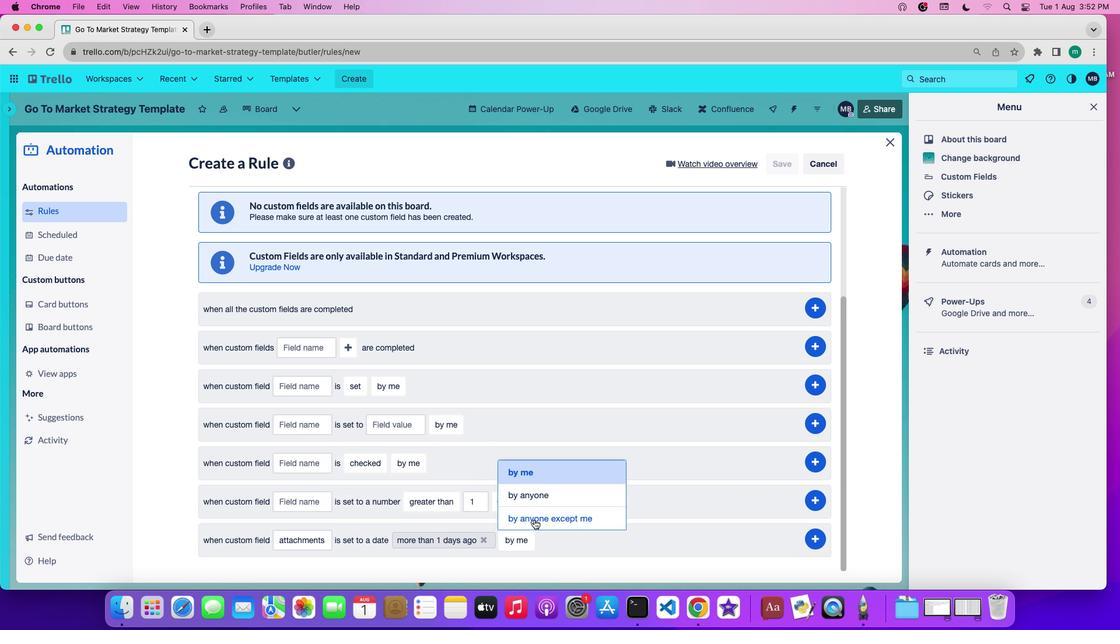 
Action: Mouse pressed left at (533, 519)
Screenshot: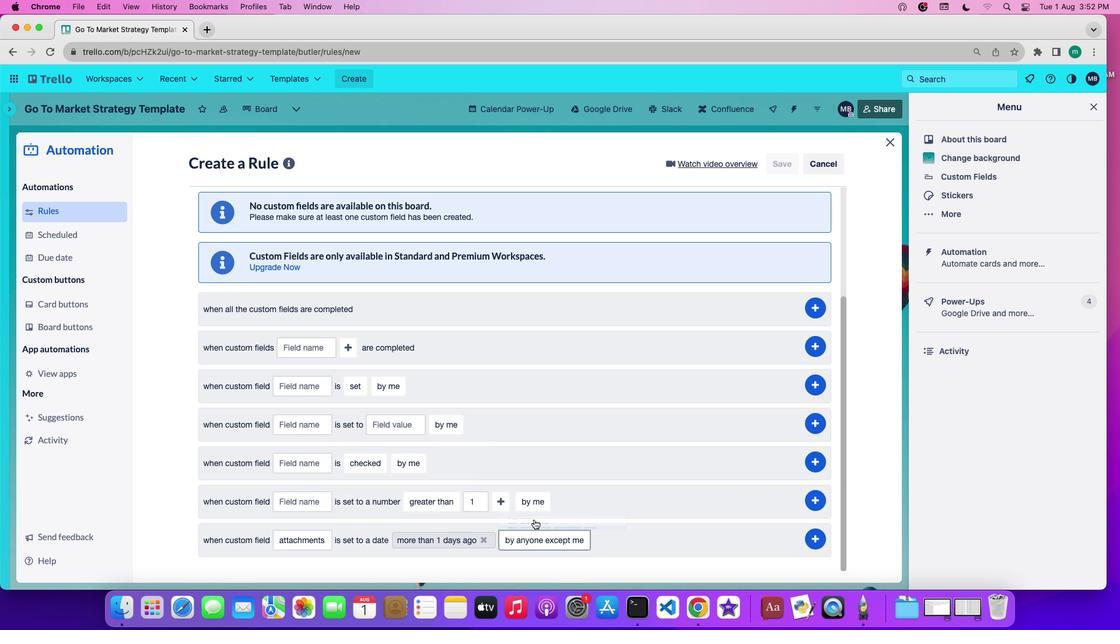 
Action: Mouse moved to (815, 540)
Screenshot: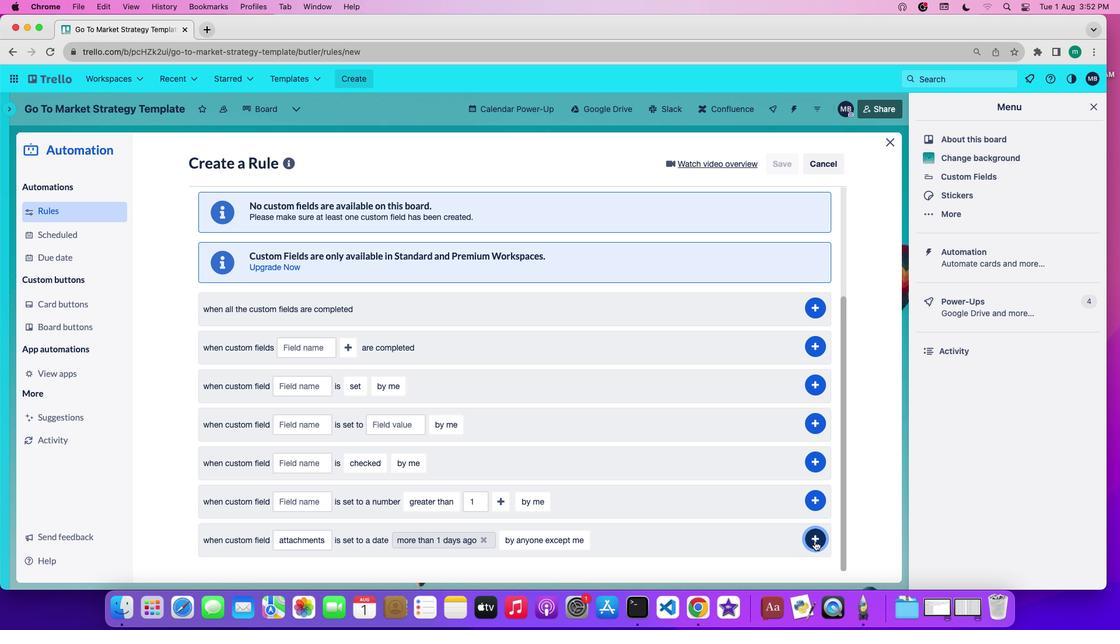 
Action: Mouse pressed left at (815, 540)
Screenshot: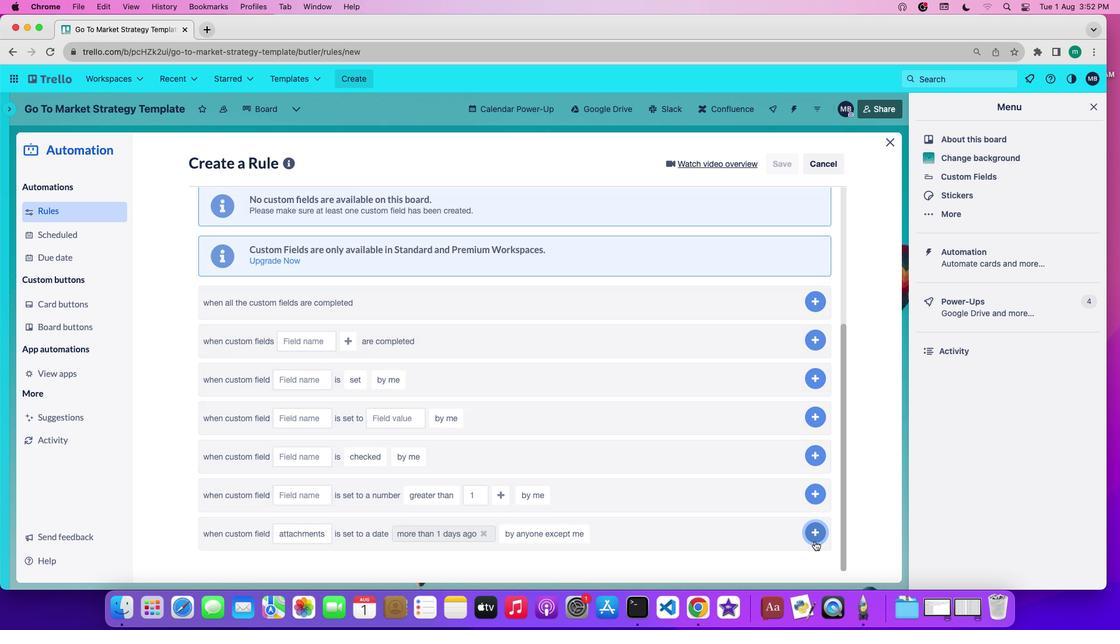 
